 Task: Look for space in Rāmpura, India from 2nd September, 2023 to 5th September, 2023 for 1 adult in price range Rs.5000 to Rs.10000. Place can be private room with 1  bedroom having 1 bed and 1 bathroom. Property type can be house, flat, guest house, hotel. Booking option can be shelf check-in. Required host language is English.
Action: Mouse moved to (509, 66)
Screenshot: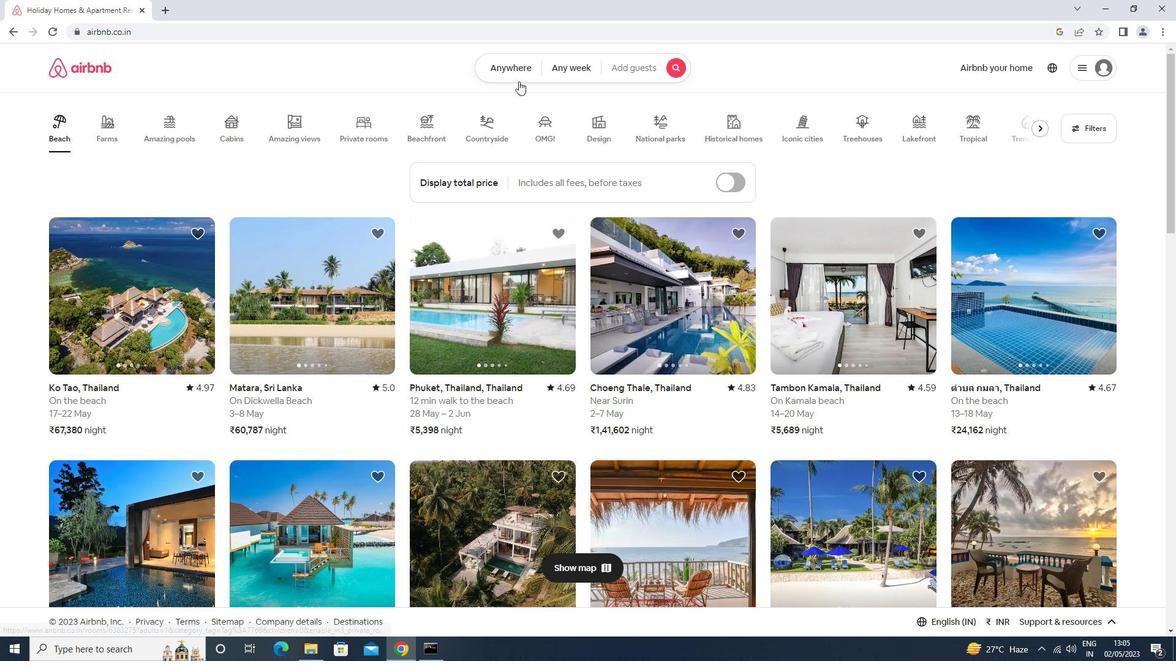 
Action: Mouse pressed left at (509, 66)
Screenshot: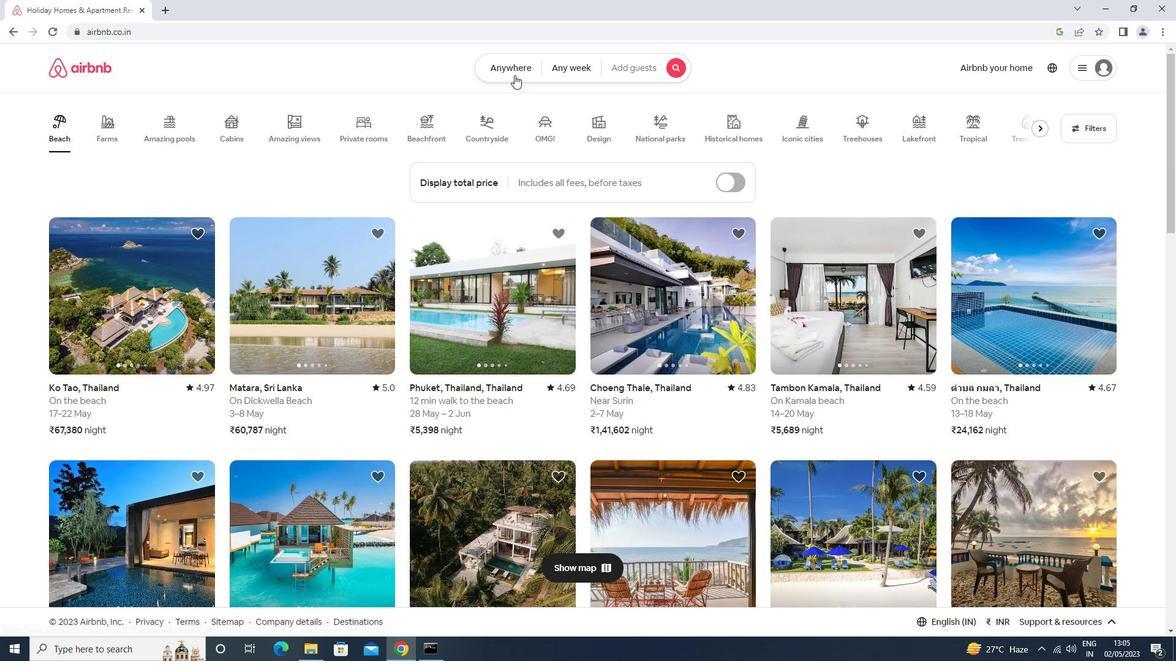 
Action: Mouse moved to (444, 119)
Screenshot: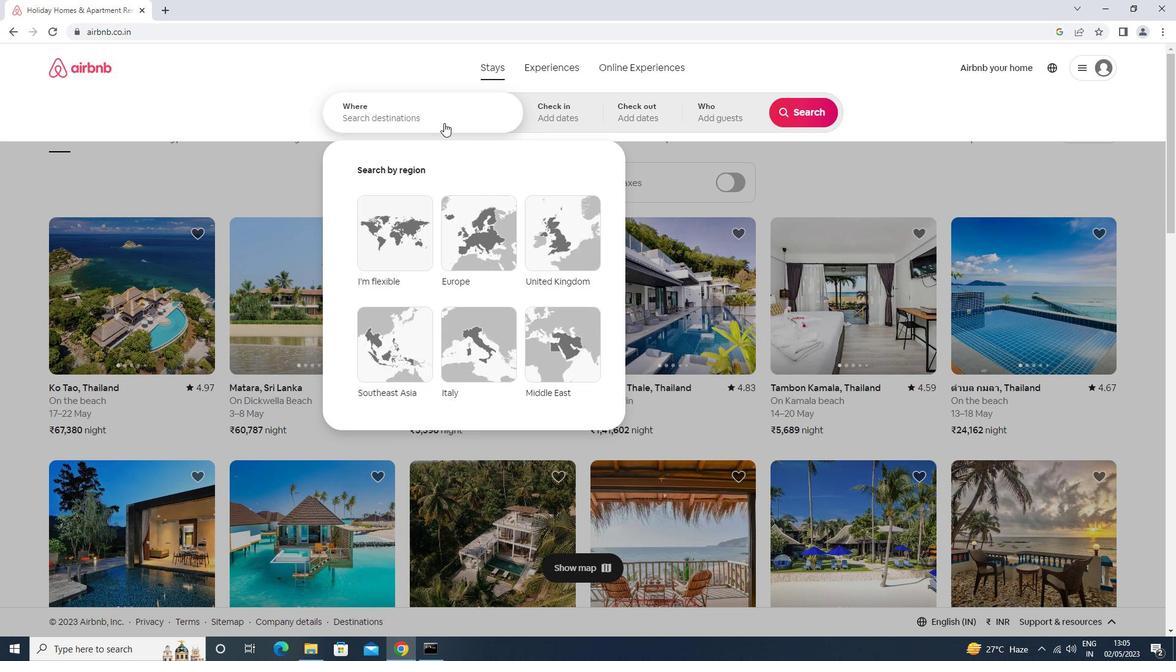 
Action: Mouse pressed left at (444, 119)
Screenshot: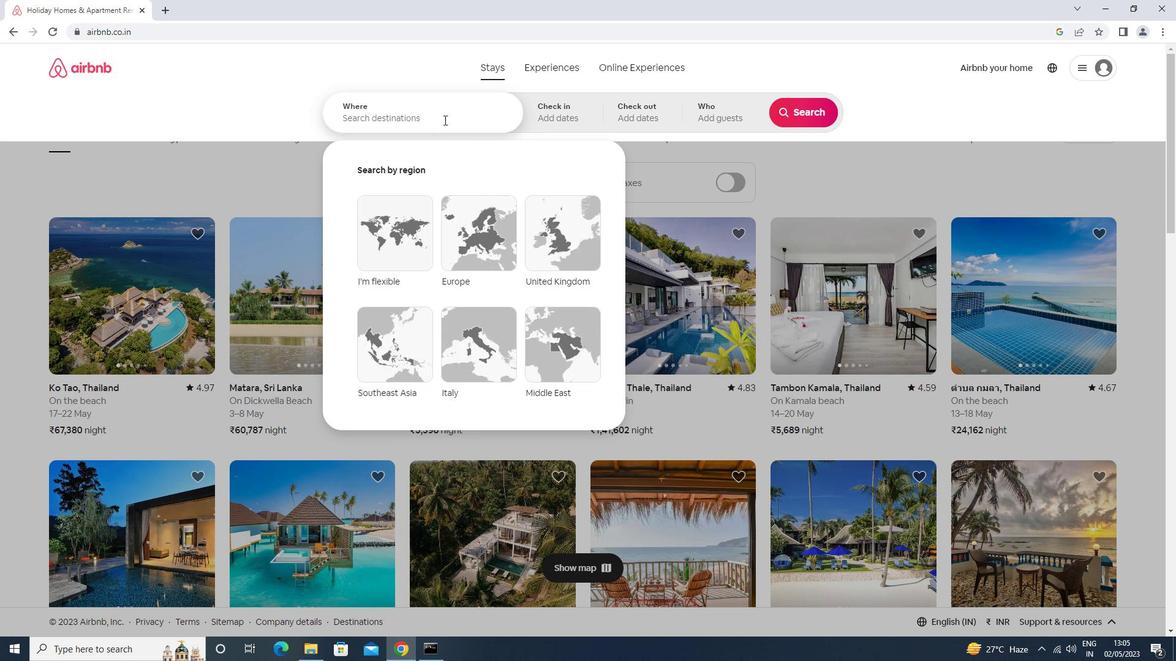 
Action: Key pressed rampura<Key.enter>
Screenshot: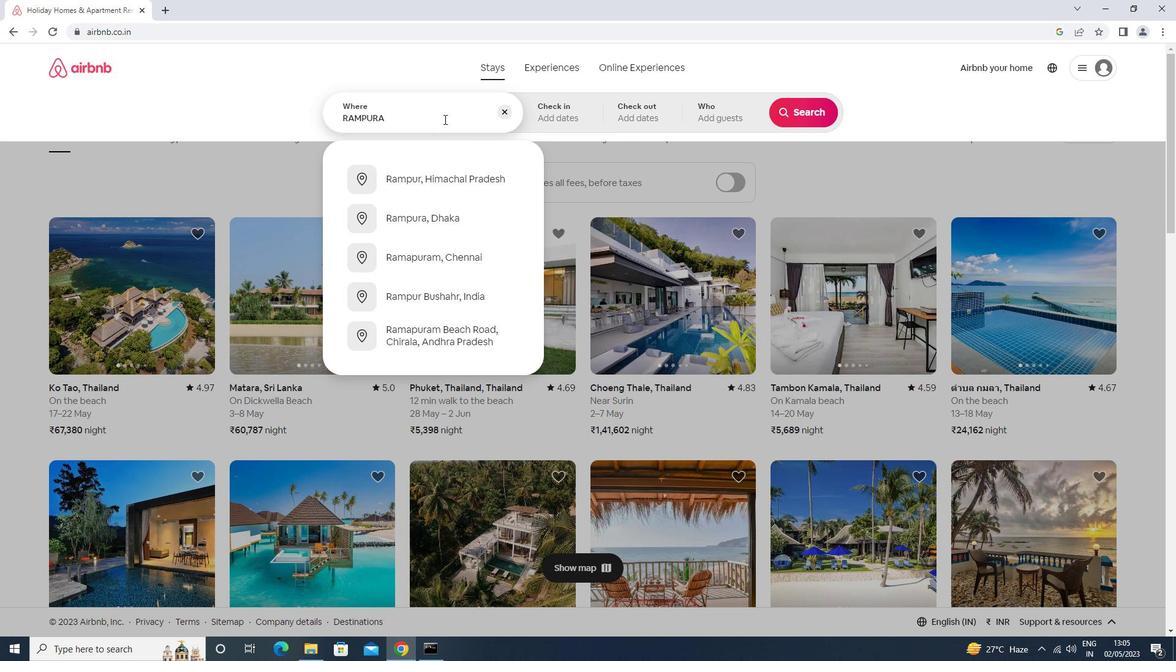 
Action: Mouse moved to (799, 209)
Screenshot: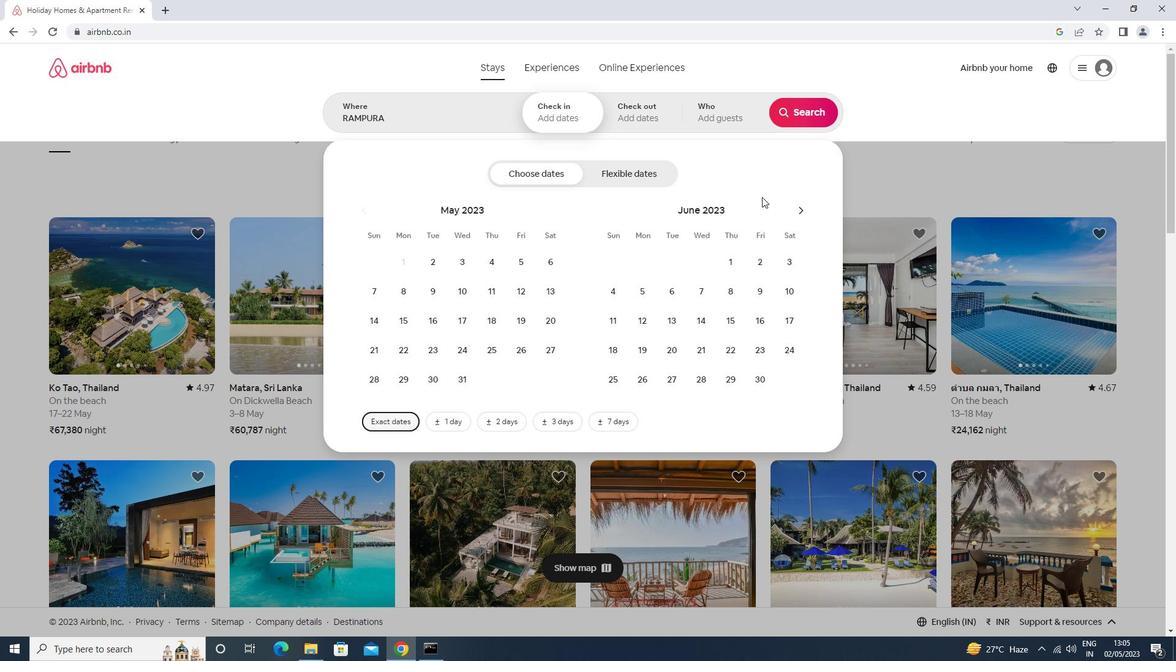 
Action: Mouse pressed left at (799, 209)
Screenshot: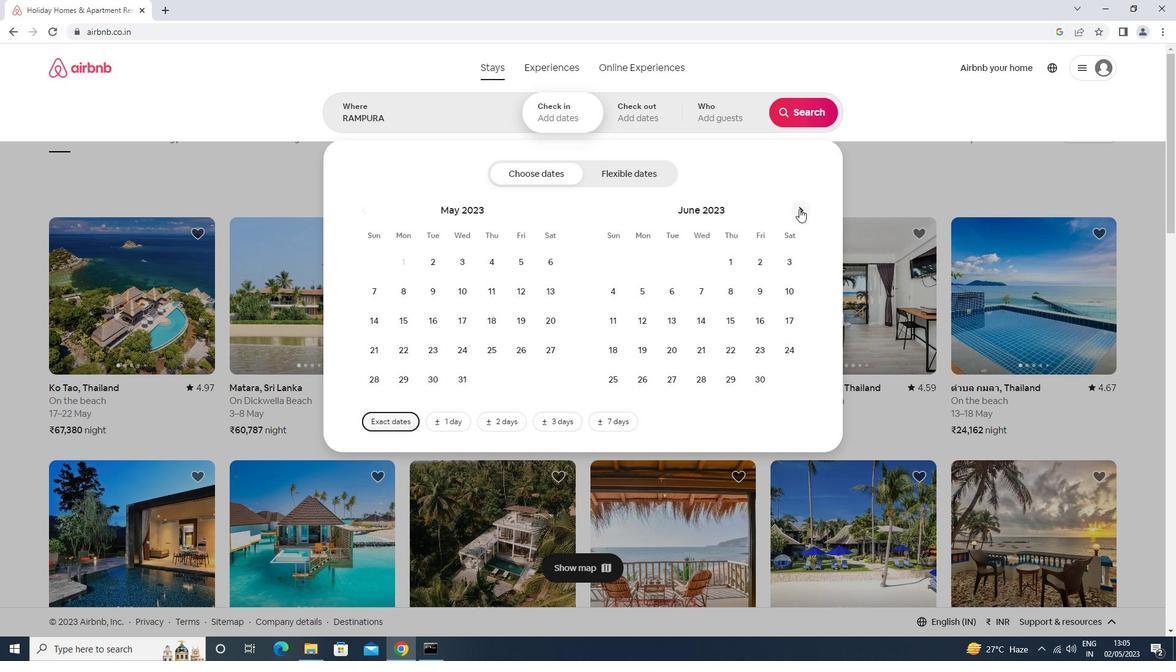 
Action: Mouse pressed left at (799, 209)
Screenshot: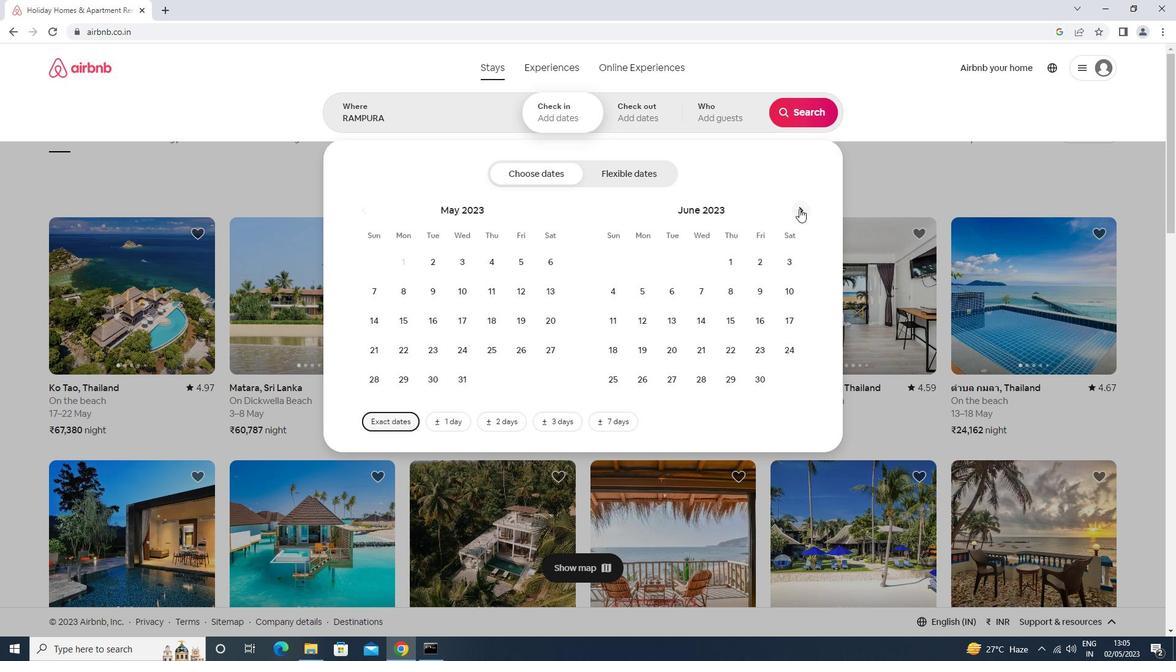 
Action: Mouse moved to (801, 207)
Screenshot: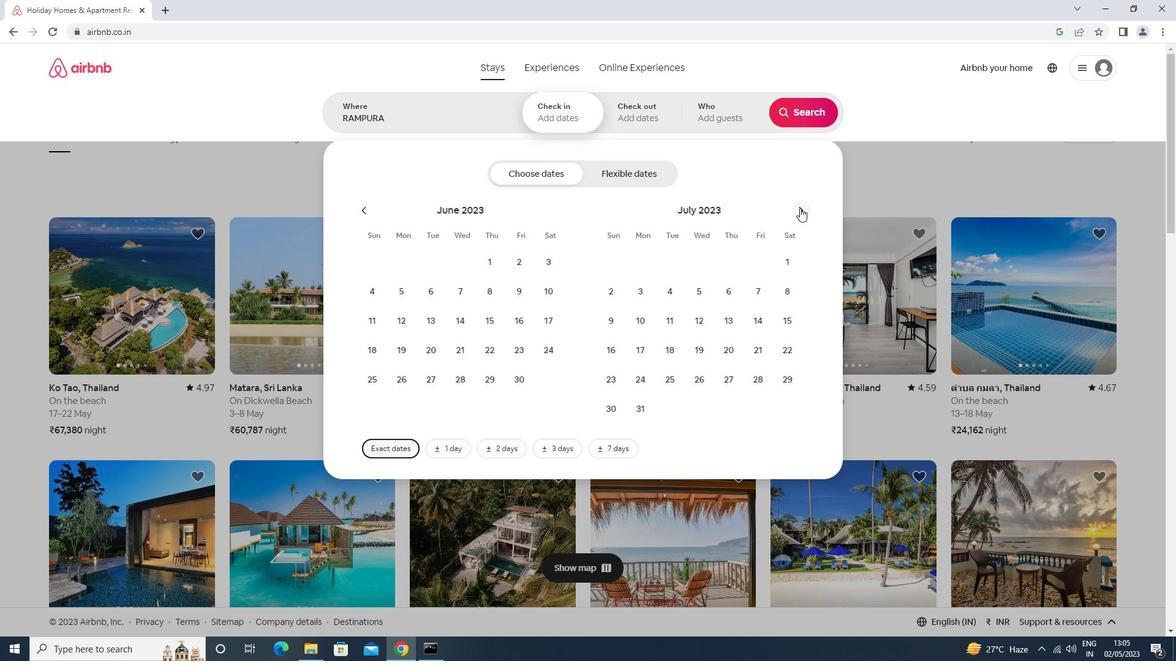 
Action: Mouse pressed left at (801, 207)
Screenshot: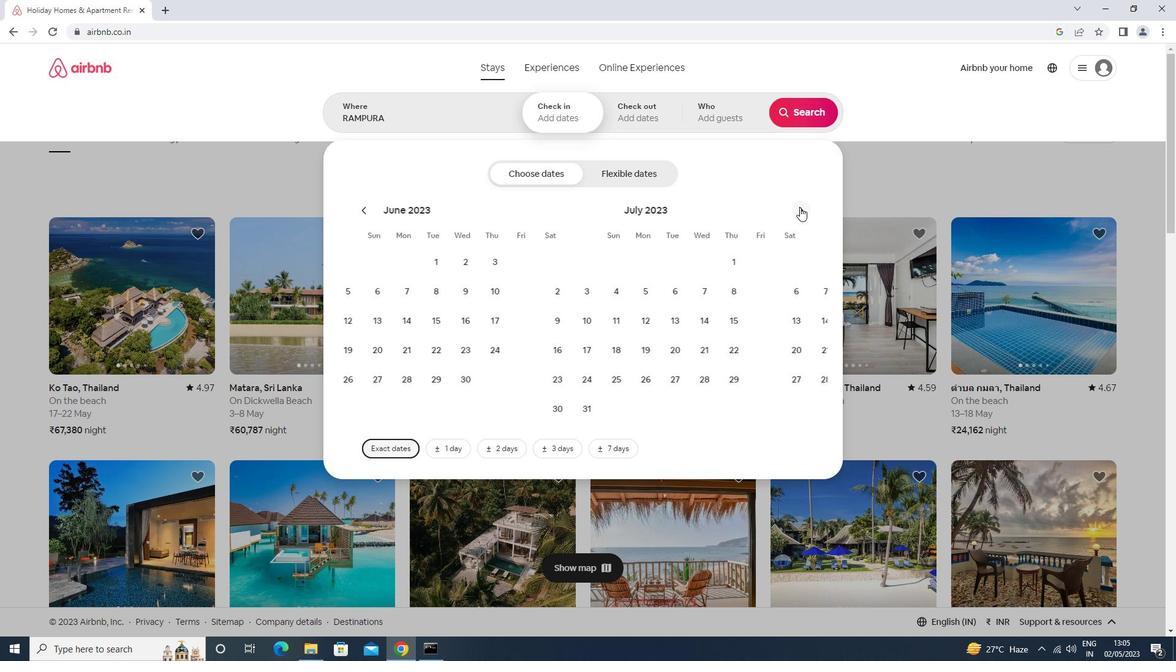 
Action: Mouse moved to (779, 265)
Screenshot: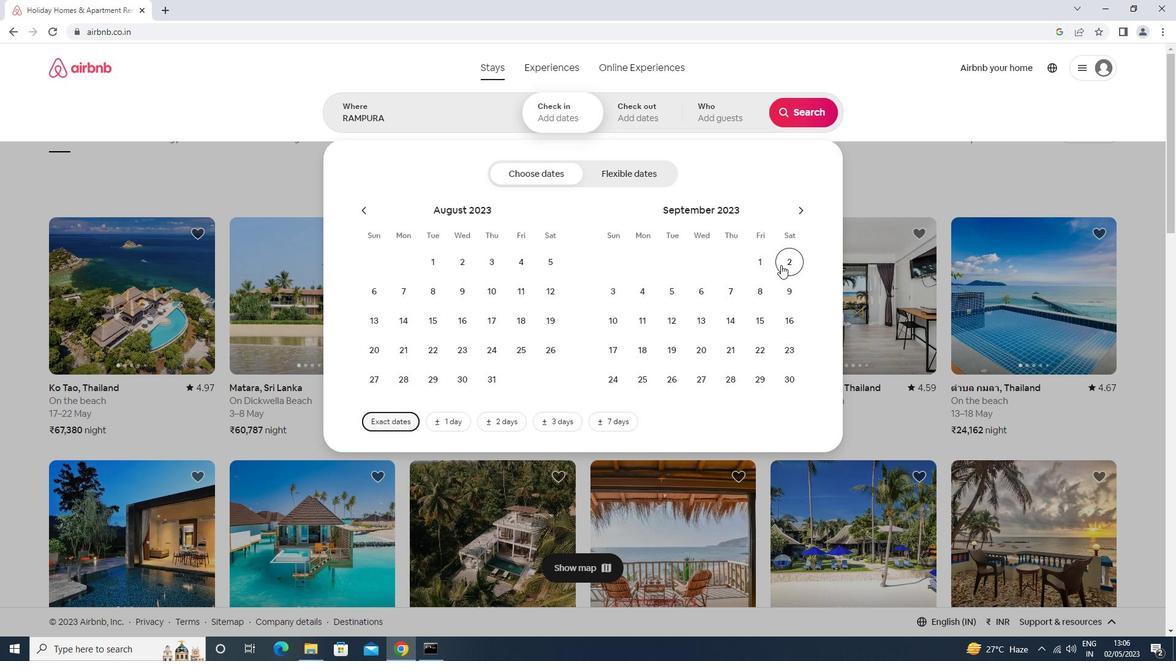 
Action: Mouse pressed left at (779, 265)
Screenshot: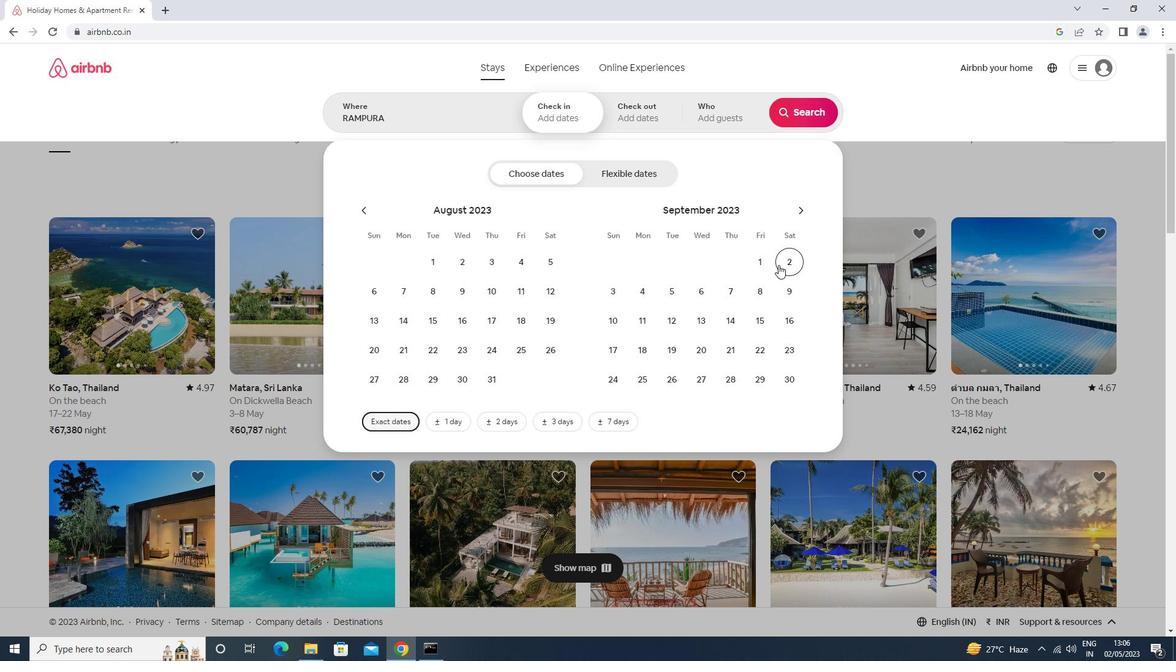 
Action: Mouse moved to (673, 285)
Screenshot: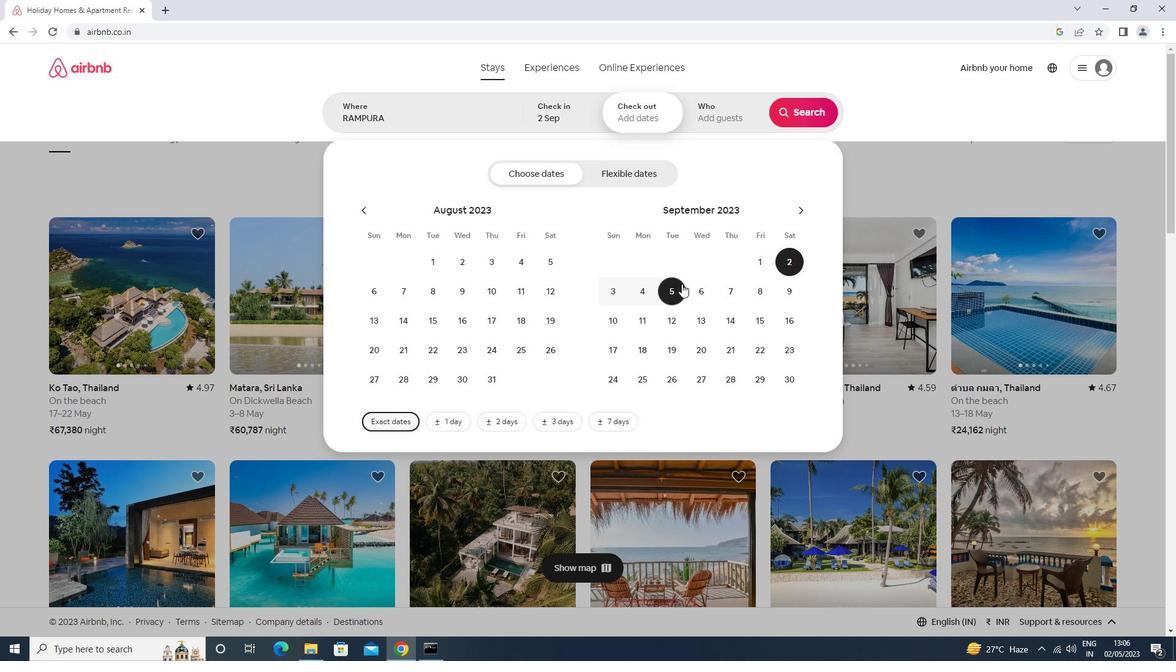 
Action: Mouse pressed left at (673, 285)
Screenshot: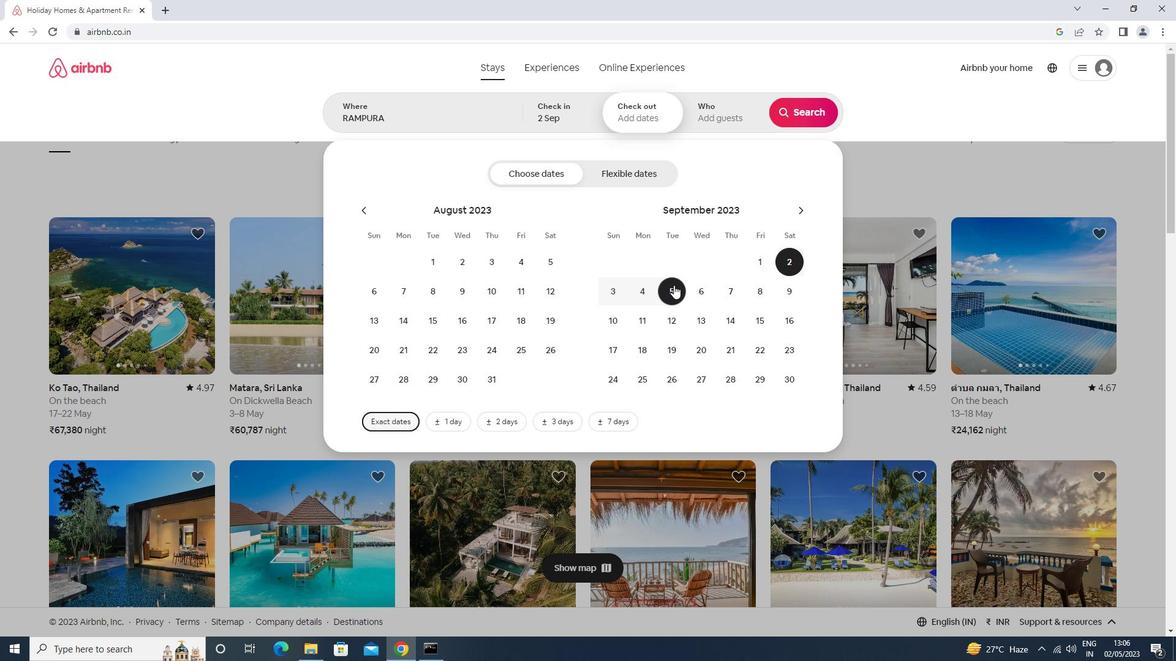 
Action: Mouse moved to (712, 124)
Screenshot: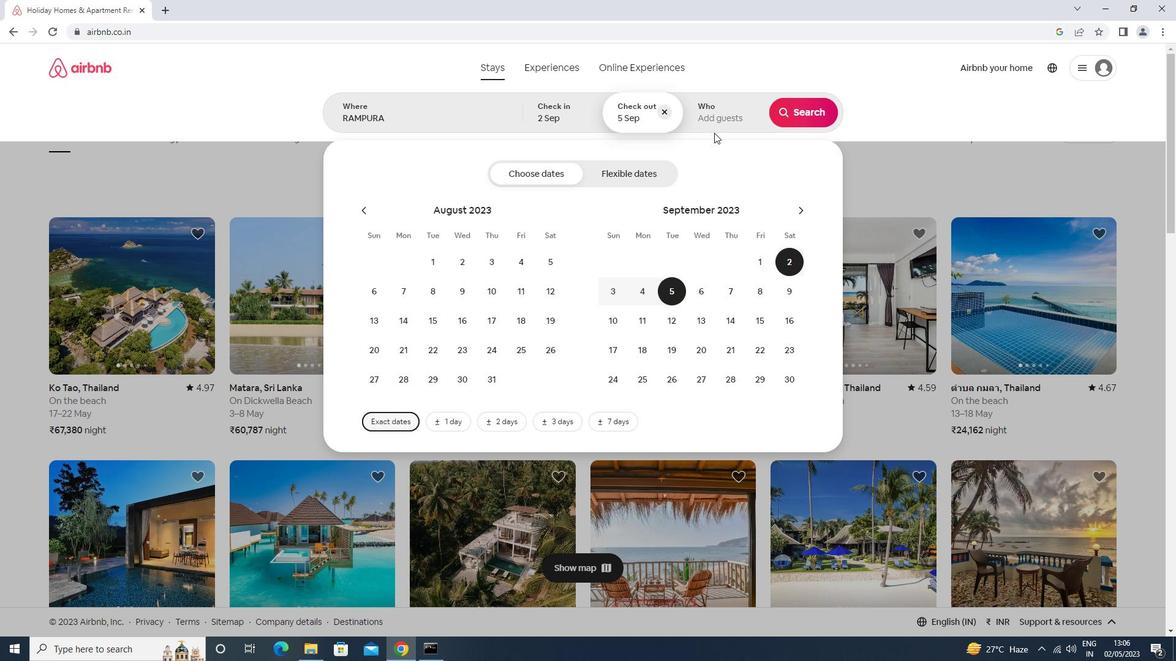 
Action: Mouse pressed left at (712, 124)
Screenshot: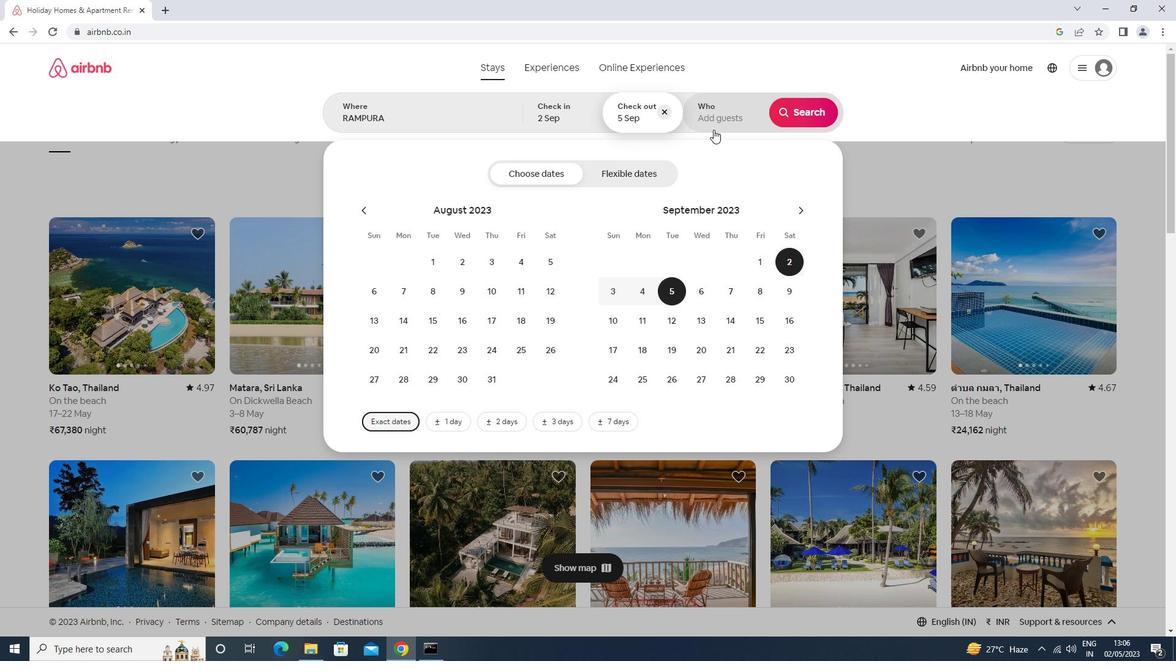 
Action: Mouse moved to (802, 176)
Screenshot: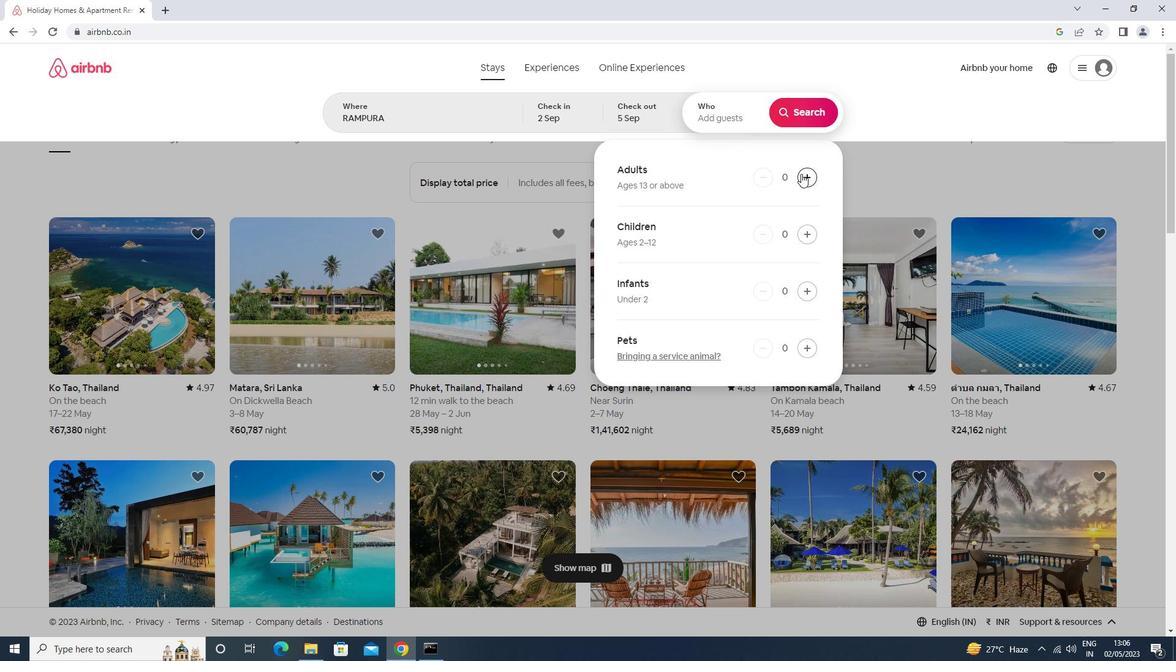 
Action: Mouse pressed left at (802, 176)
Screenshot: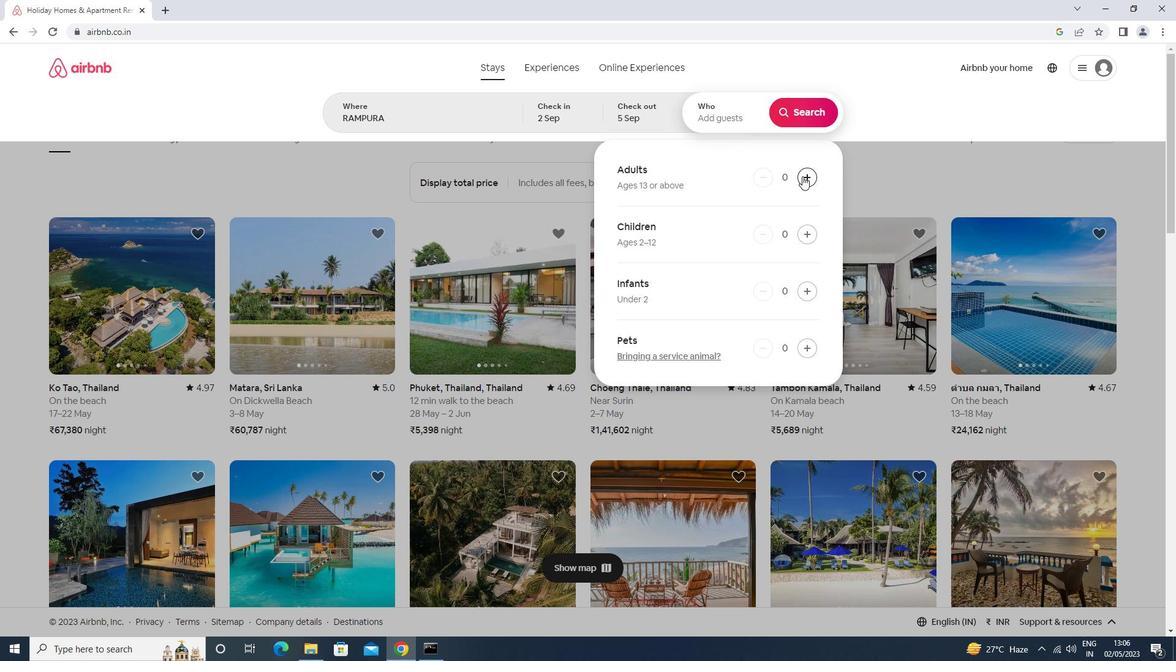 
Action: Mouse moved to (803, 117)
Screenshot: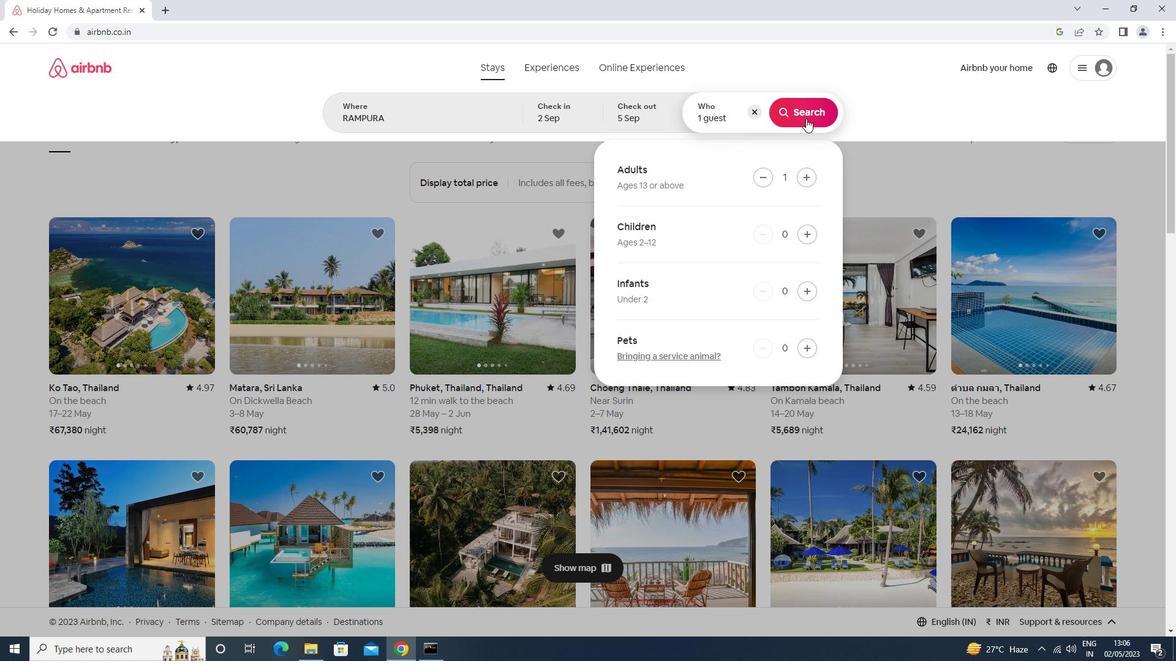 
Action: Mouse pressed left at (803, 117)
Screenshot: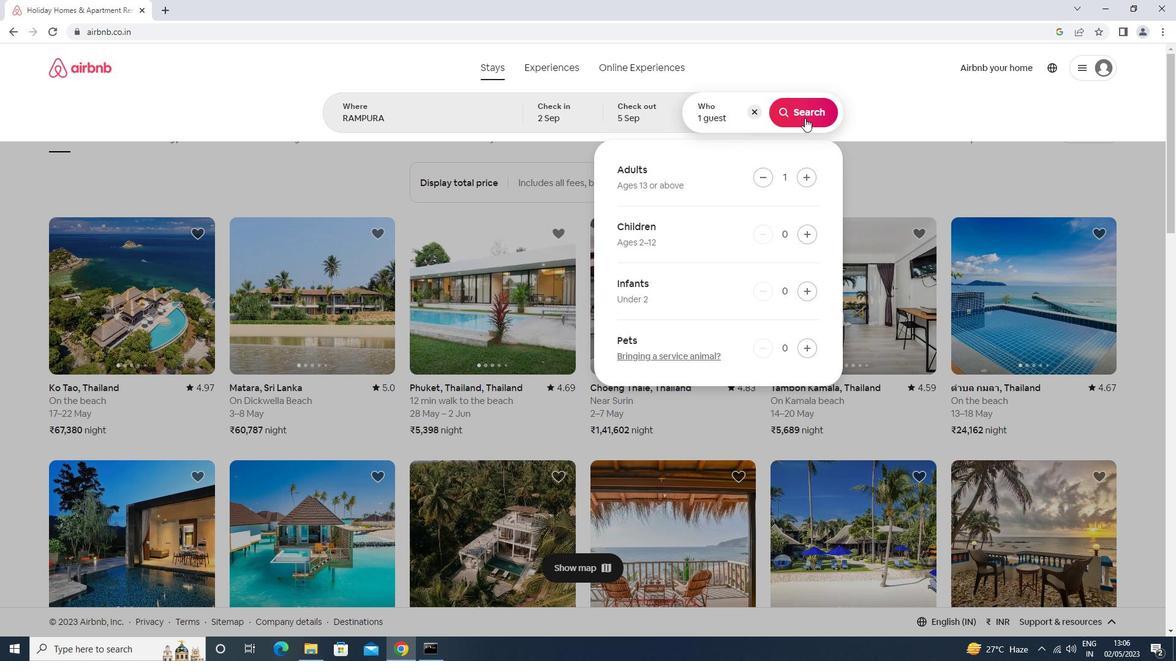 
Action: Mouse moved to (1116, 117)
Screenshot: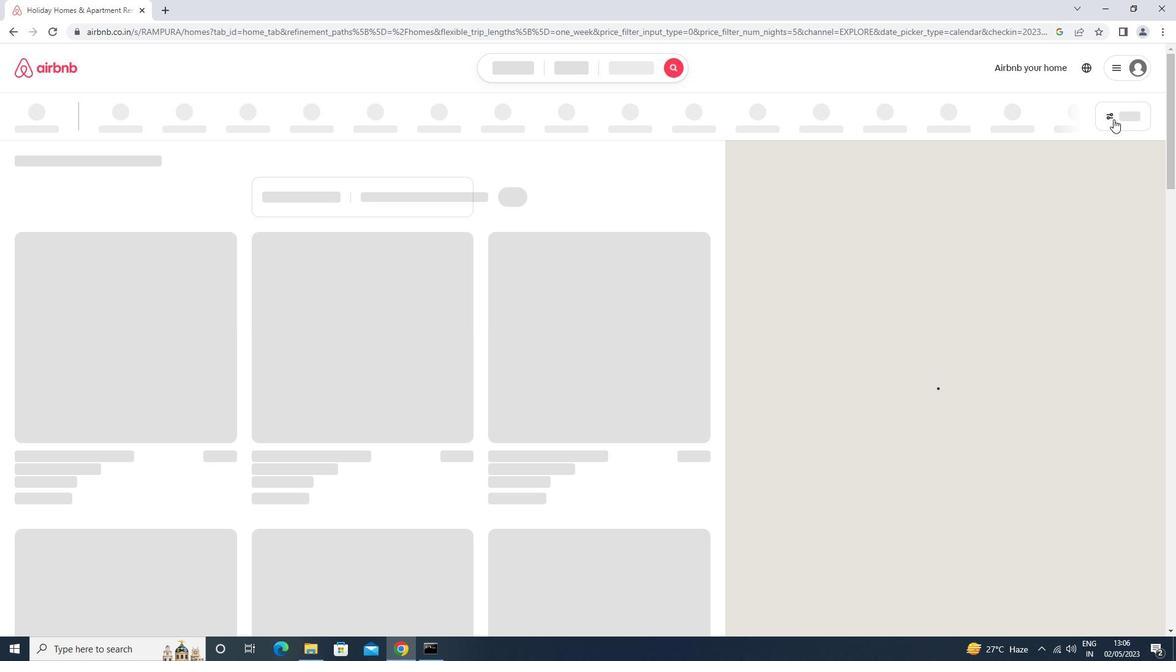 
Action: Mouse pressed left at (1116, 117)
Screenshot: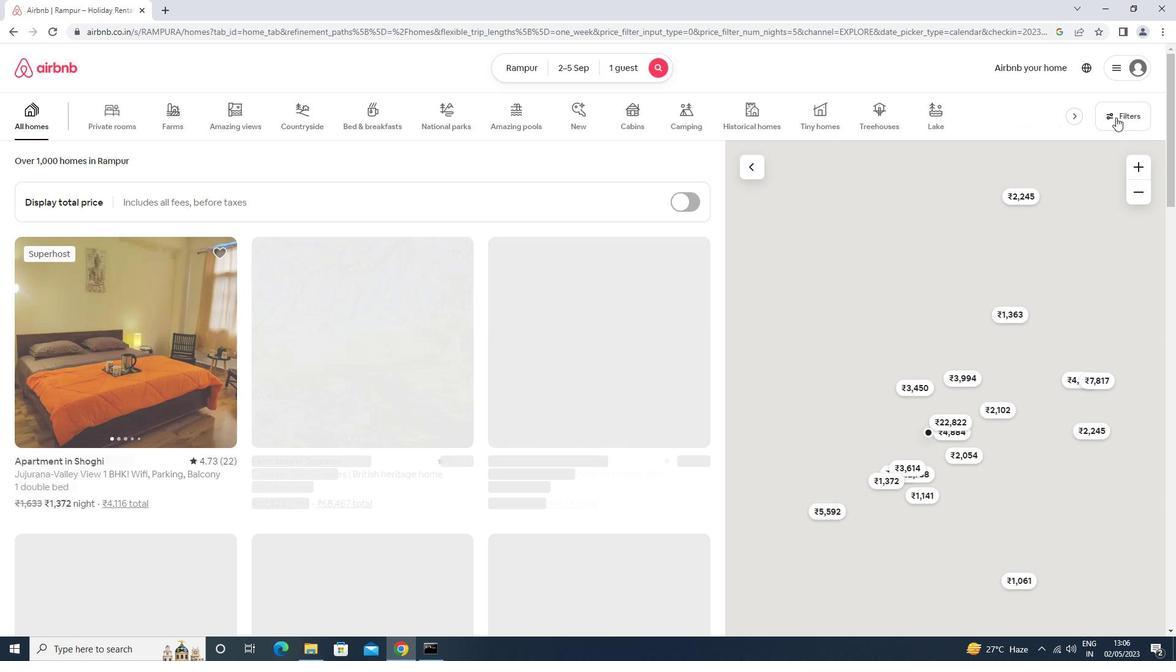 
Action: Mouse moved to (517, 272)
Screenshot: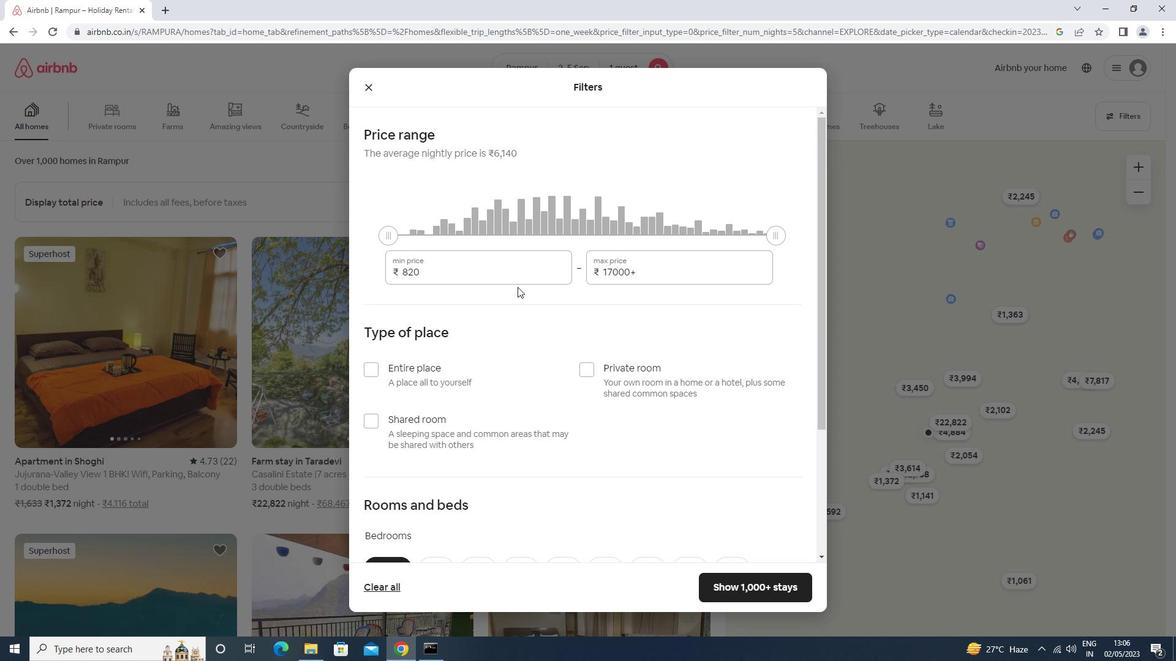 
Action: Mouse pressed left at (517, 272)
Screenshot: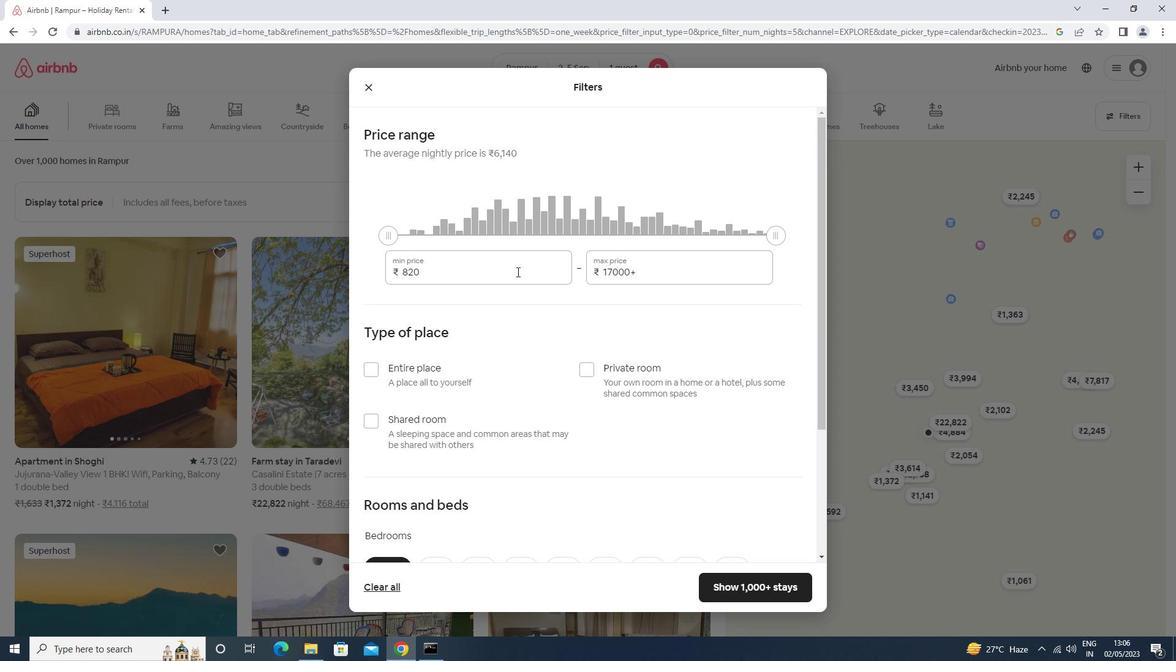 
Action: Mouse moved to (517, 271)
Screenshot: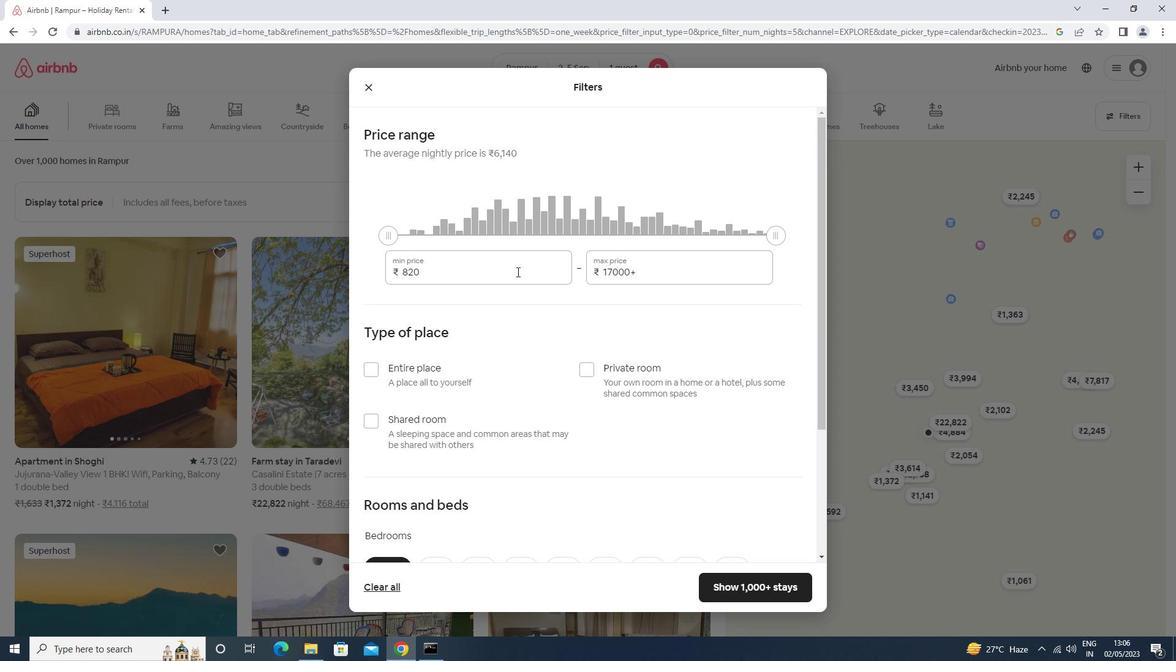 
Action: Key pressed <Key.backspace><Key.backspace><Key.backspace><Key.backspace><Key.backspace><Key.backspace><Key.backspace><Key.backspace><Key.backspace><Key.backspace><Key.backspace><Key.backspace><Key.backspace><Key.backspace>5000<Key.tab>10000
Screenshot: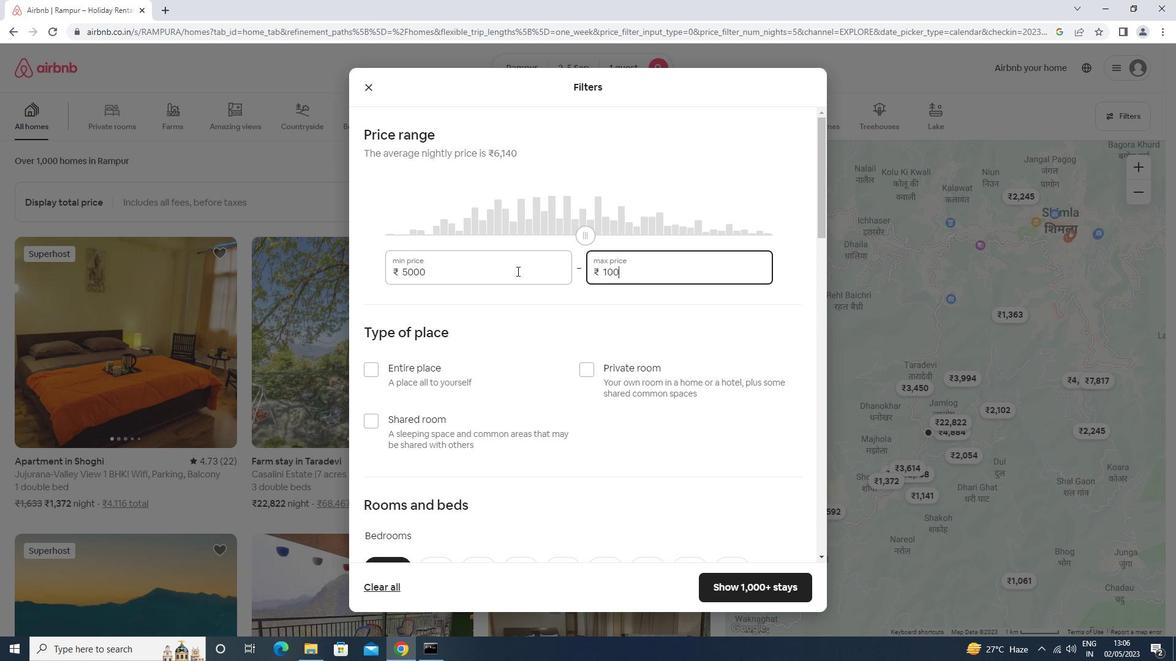 
Action: Mouse moved to (520, 277)
Screenshot: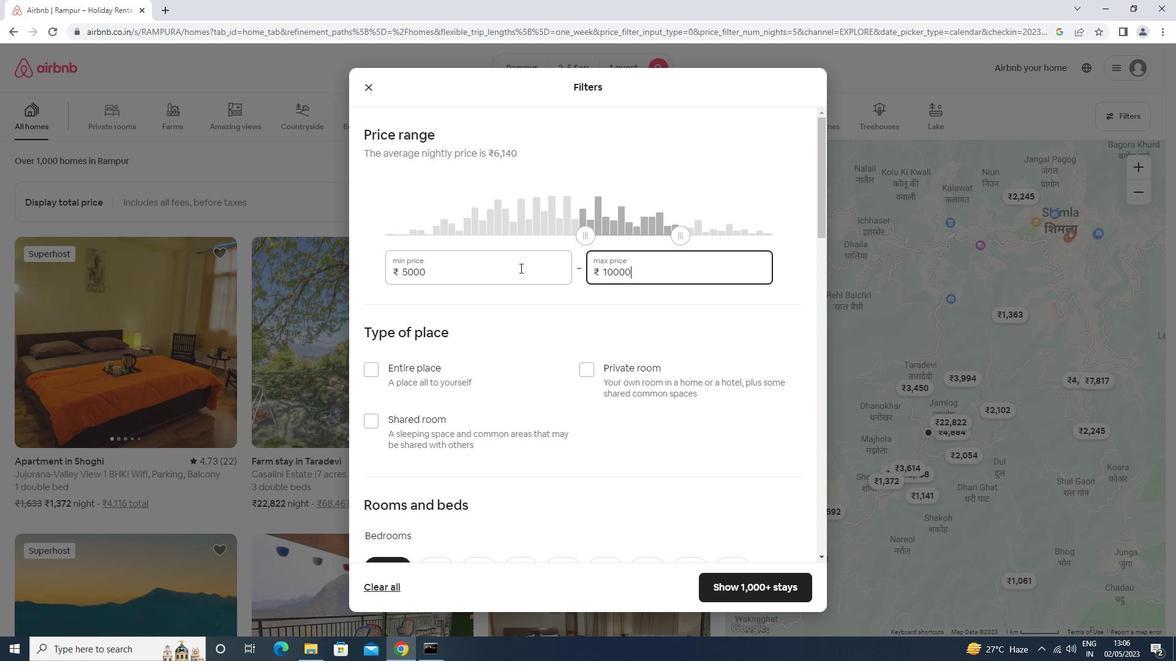 
Action: Mouse scrolled (520, 276) with delta (0, 0)
Screenshot: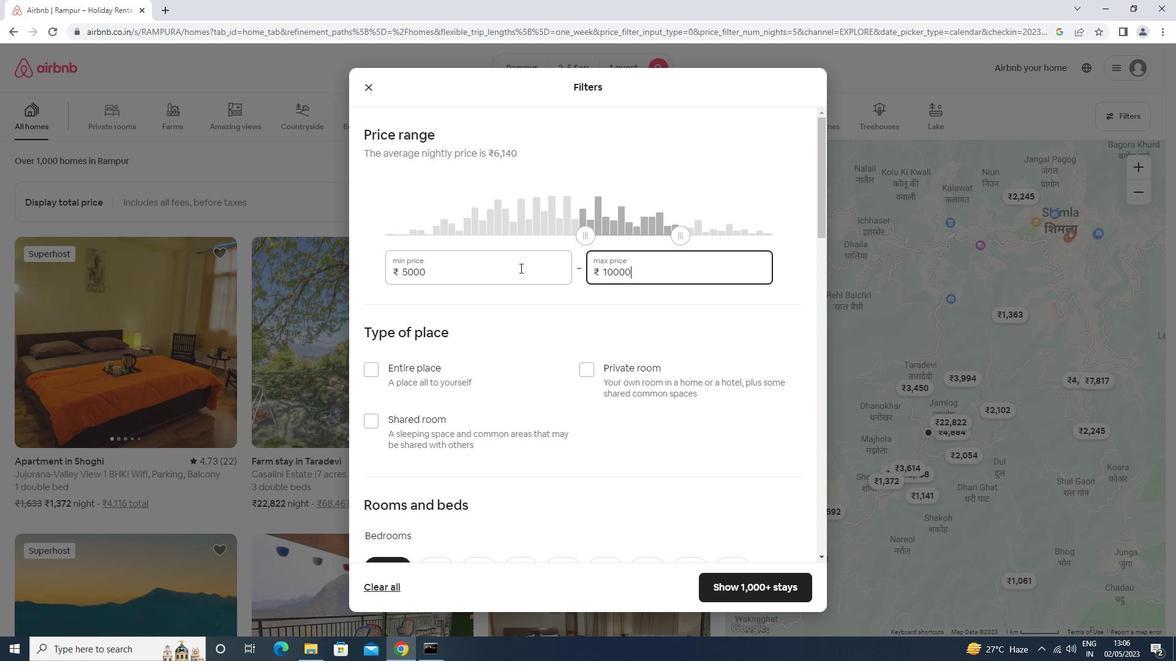 
Action: Mouse moved to (521, 279)
Screenshot: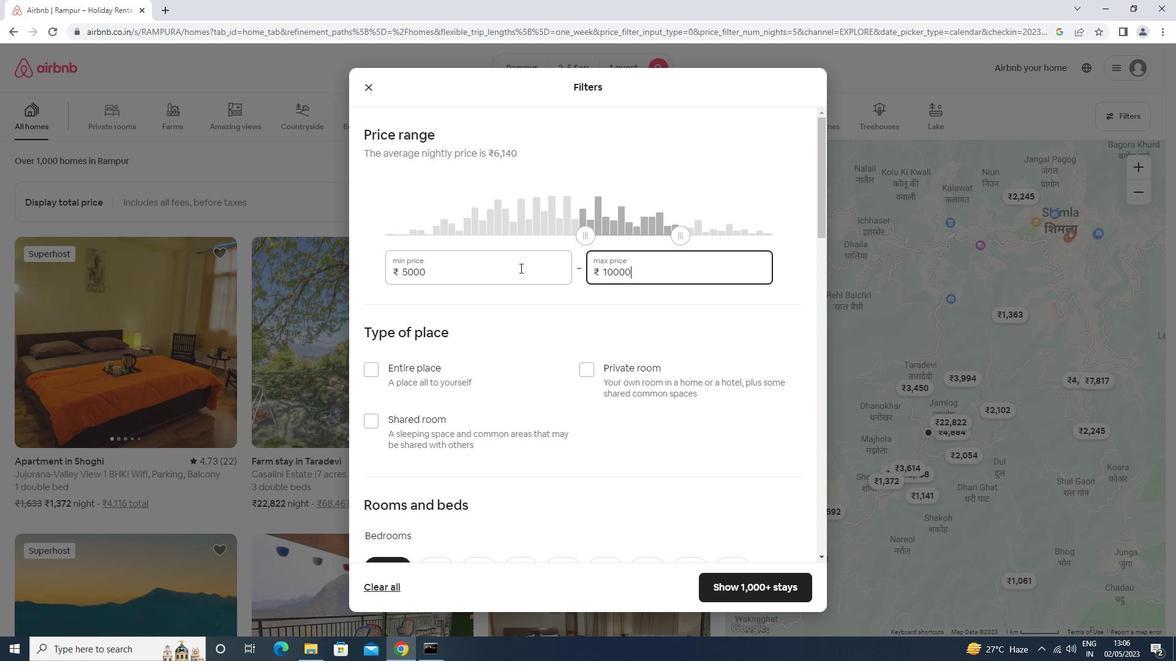 
Action: Mouse scrolled (521, 278) with delta (0, 0)
Screenshot: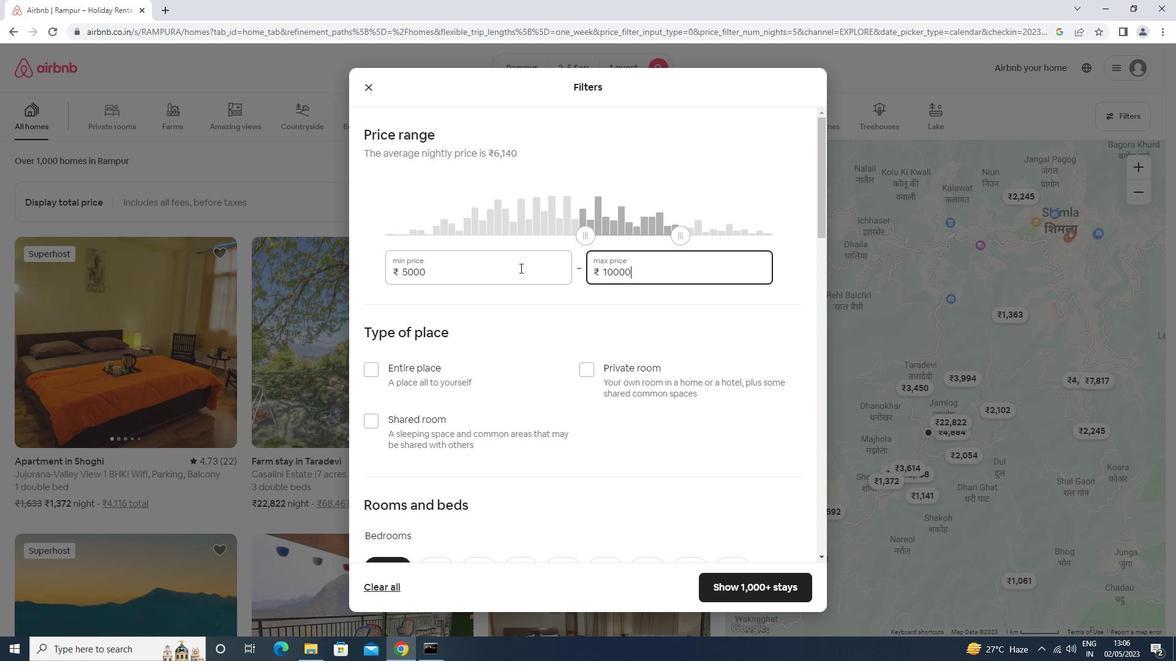 
Action: Mouse moved to (595, 245)
Screenshot: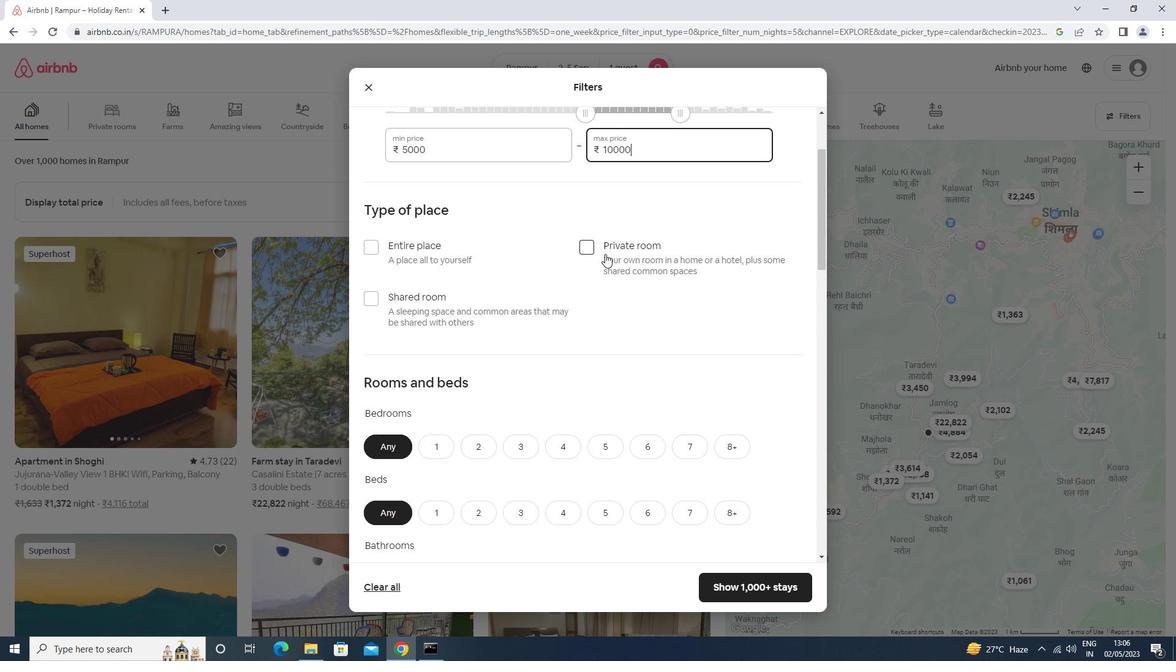 
Action: Mouse pressed left at (595, 245)
Screenshot: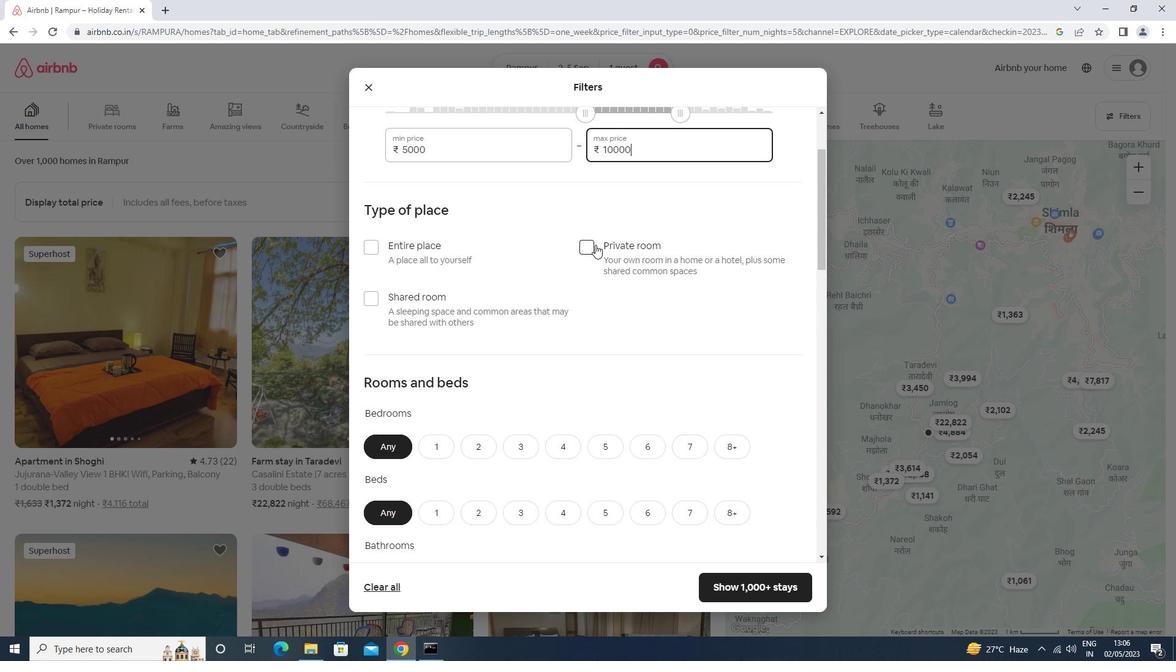 
Action: Mouse moved to (595, 244)
Screenshot: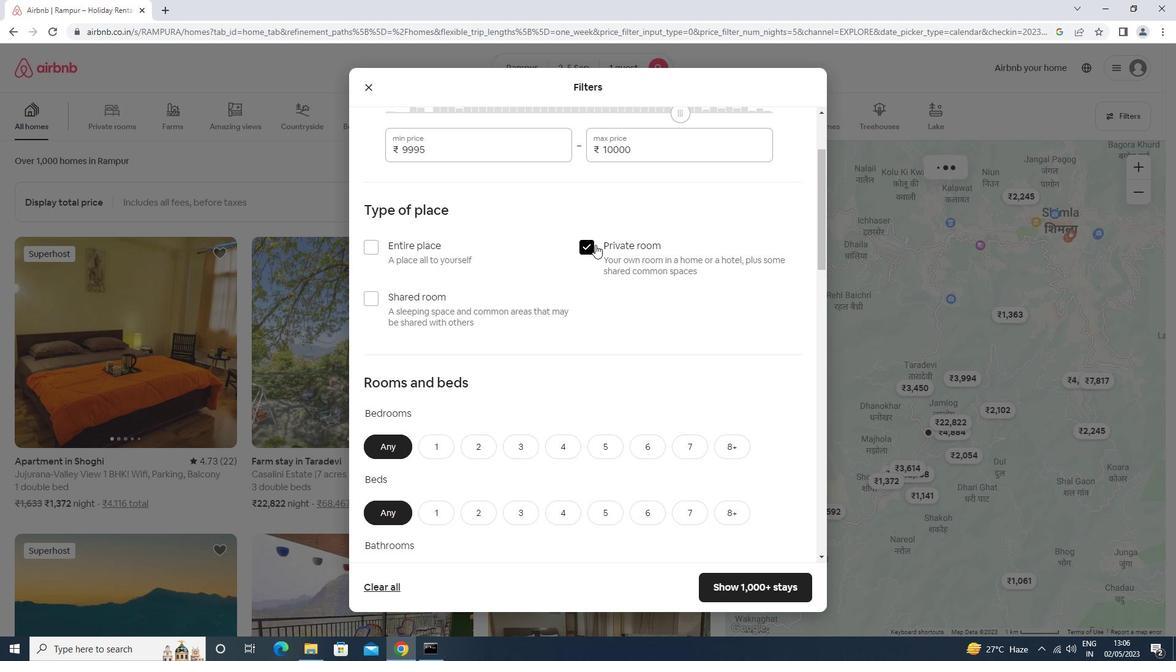 
Action: Mouse scrolled (595, 243) with delta (0, 0)
Screenshot: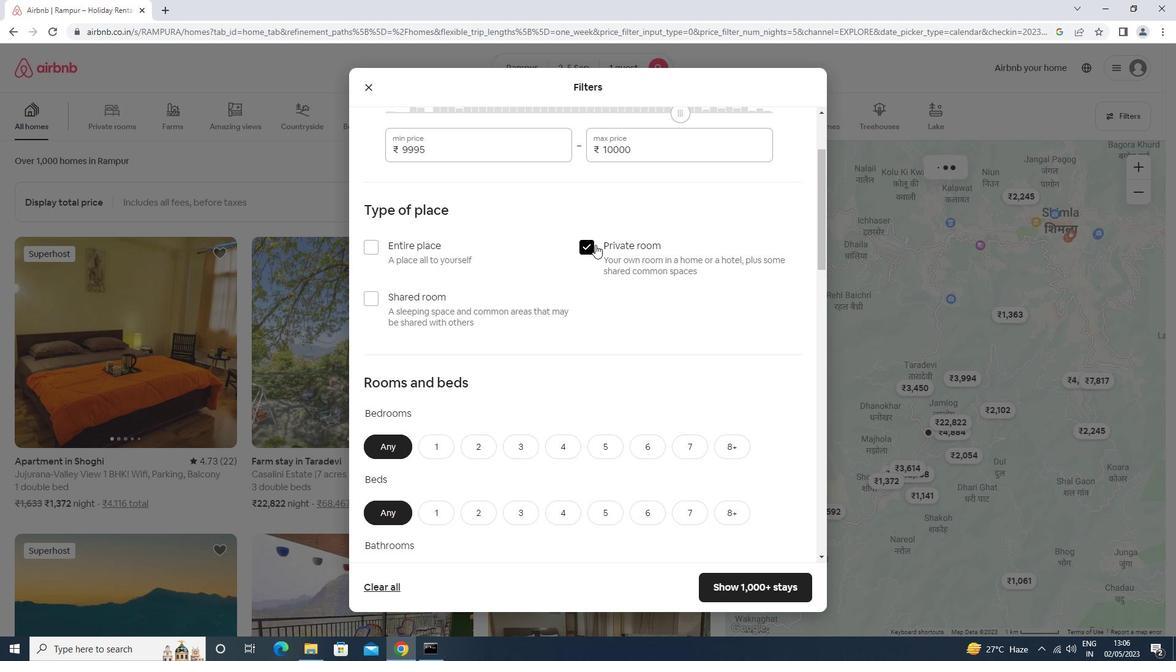 
Action: Mouse moved to (595, 244)
Screenshot: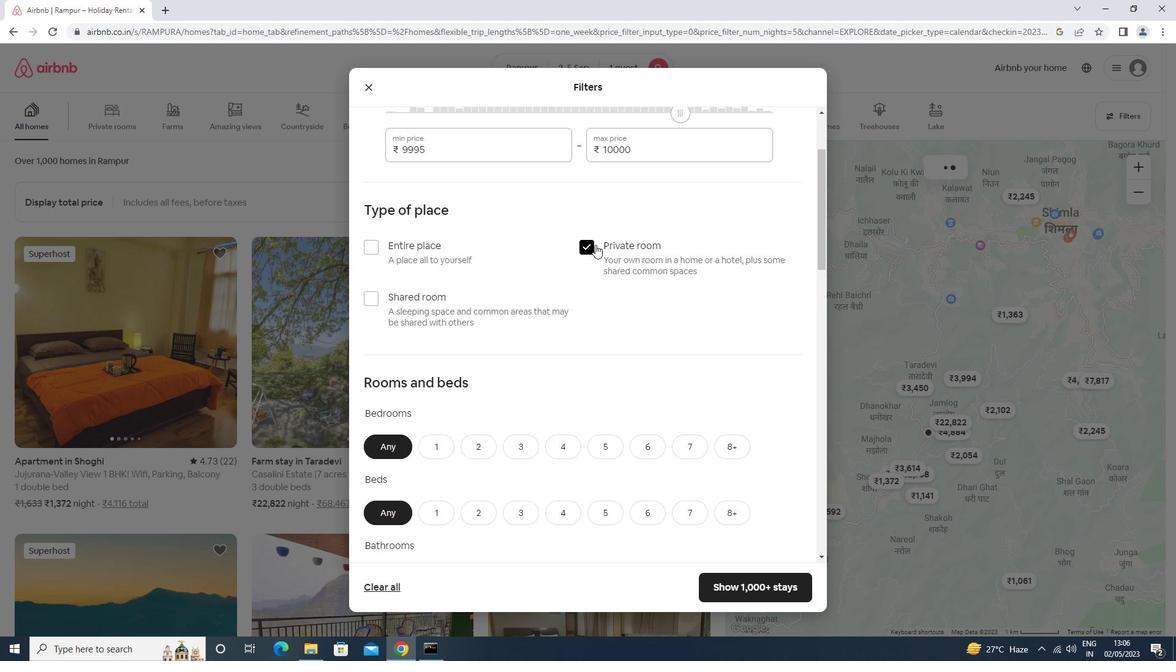
Action: Mouse scrolled (595, 243) with delta (0, 0)
Screenshot: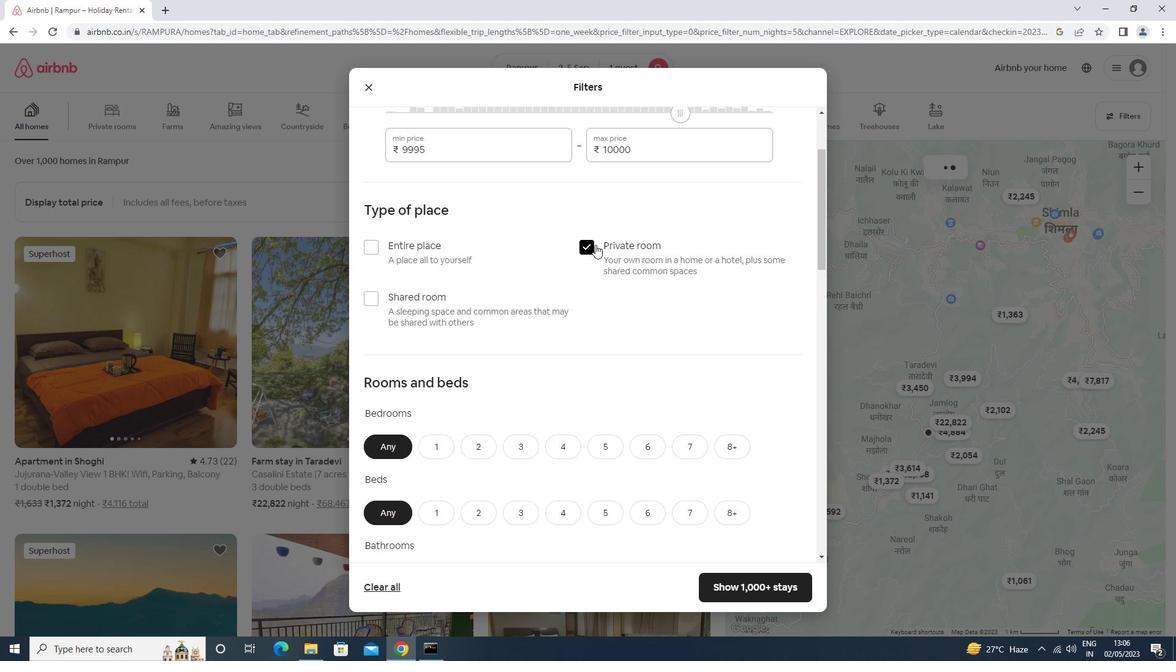 
Action: Mouse moved to (432, 322)
Screenshot: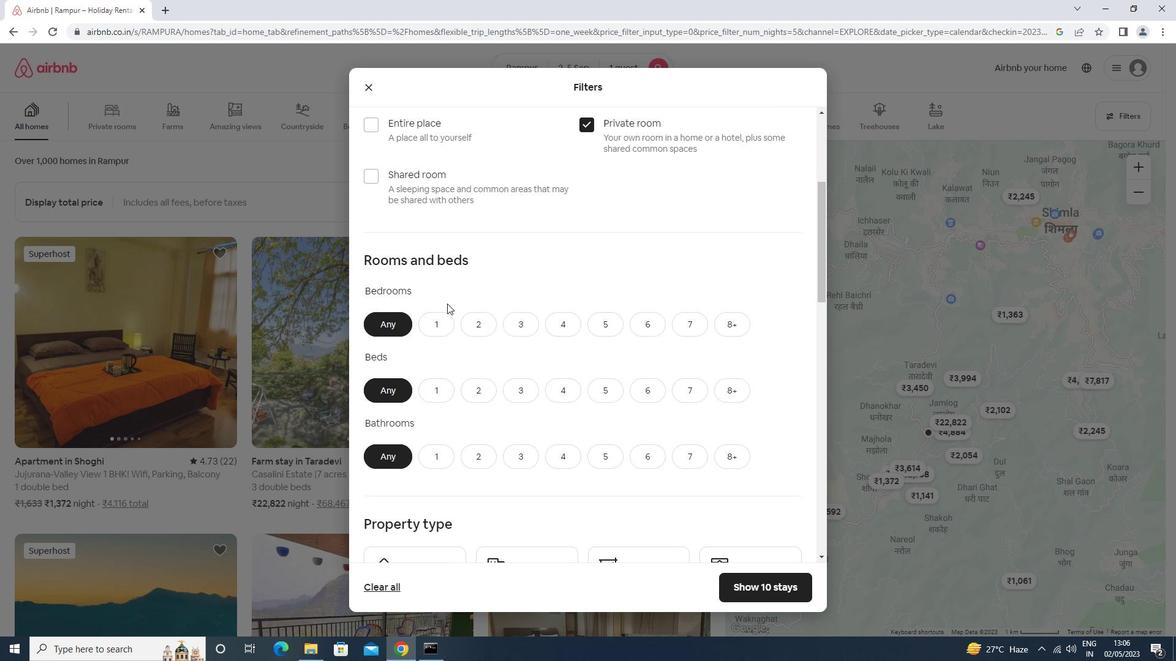 
Action: Mouse pressed left at (432, 322)
Screenshot: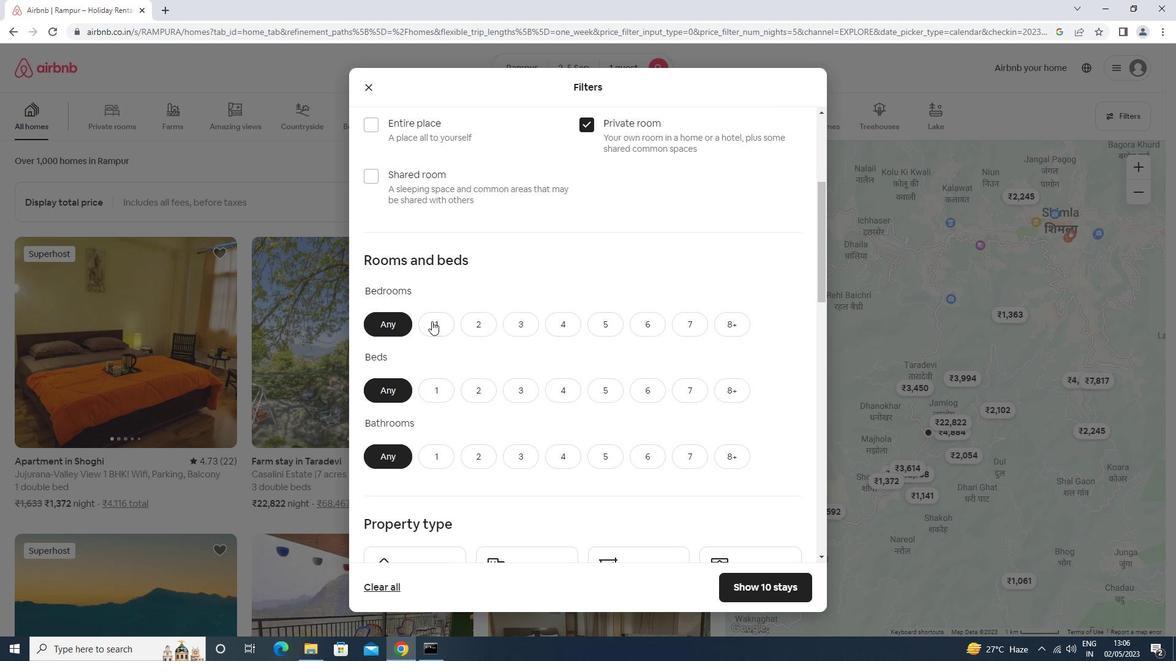
Action: Mouse moved to (430, 392)
Screenshot: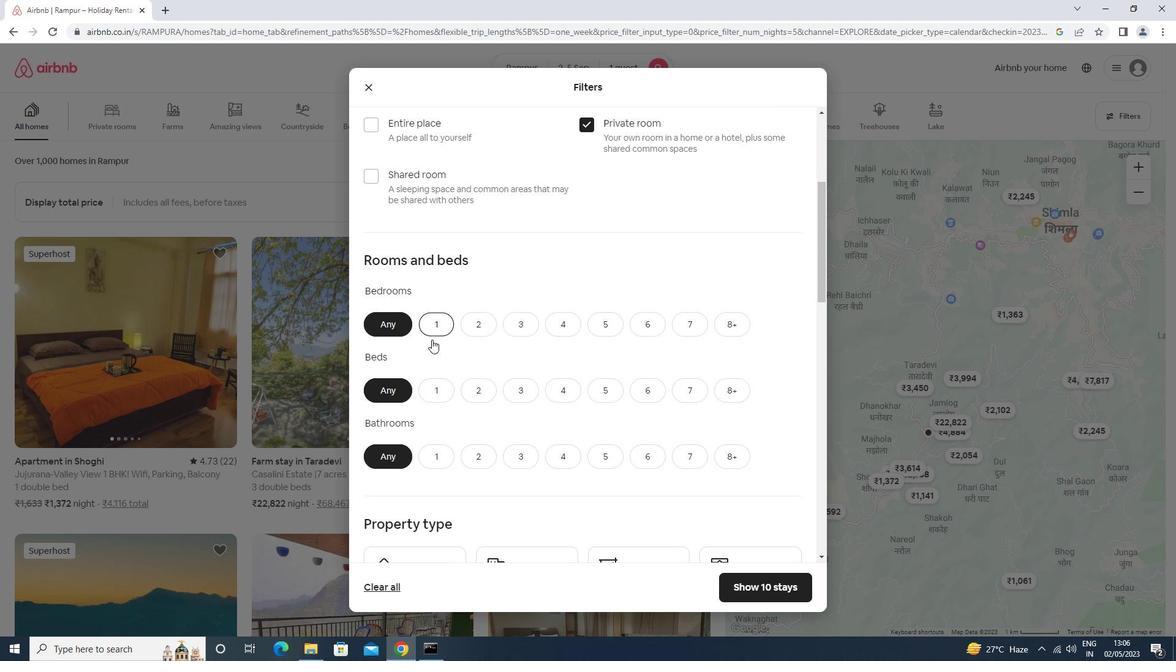 
Action: Mouse pressed left at (430, 392)
Screenshot: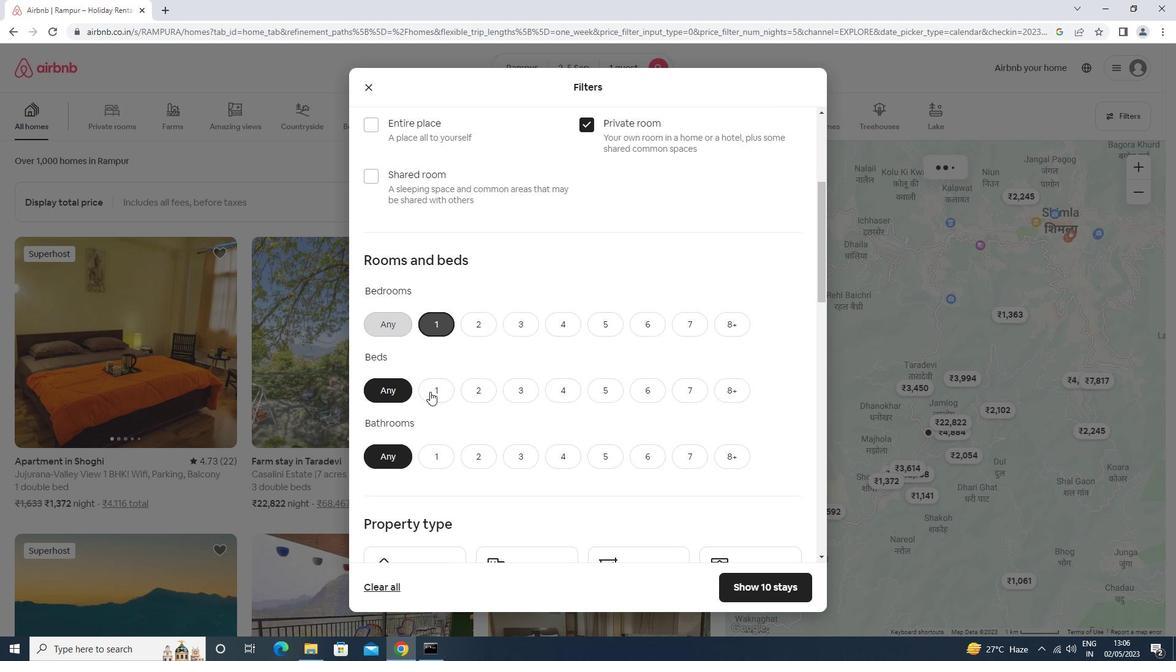 
Action: Mouse moved to (430, 392)
Screenshot: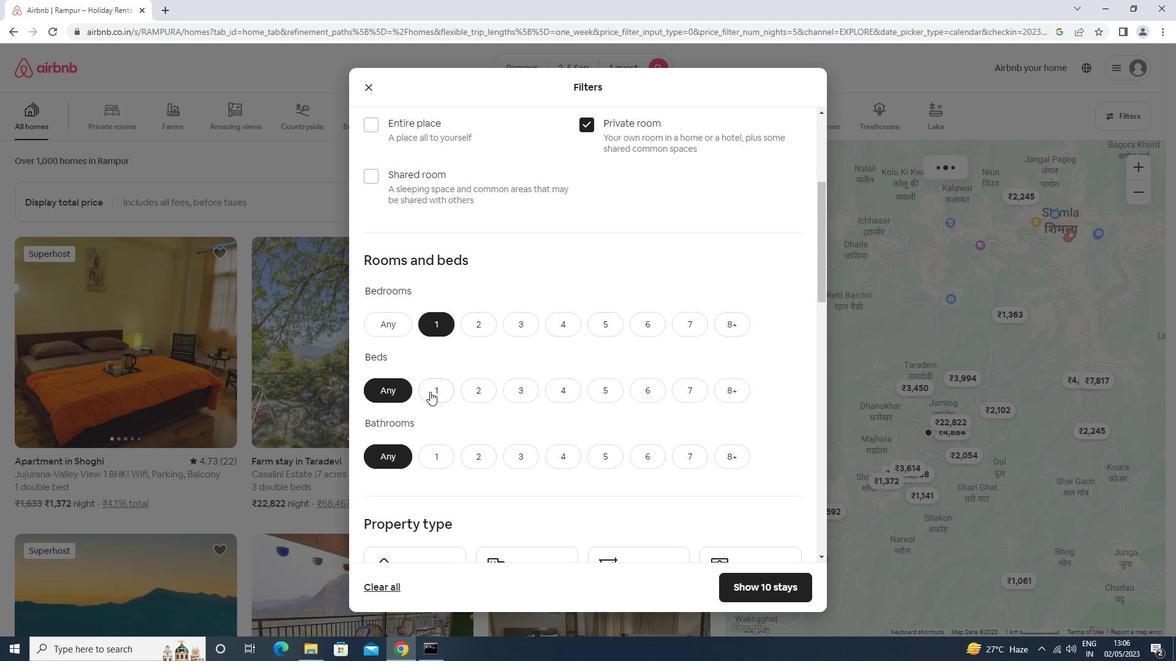 
Action: Mouse scrolled (430, 392) with delta (0, 0)
Screenshot: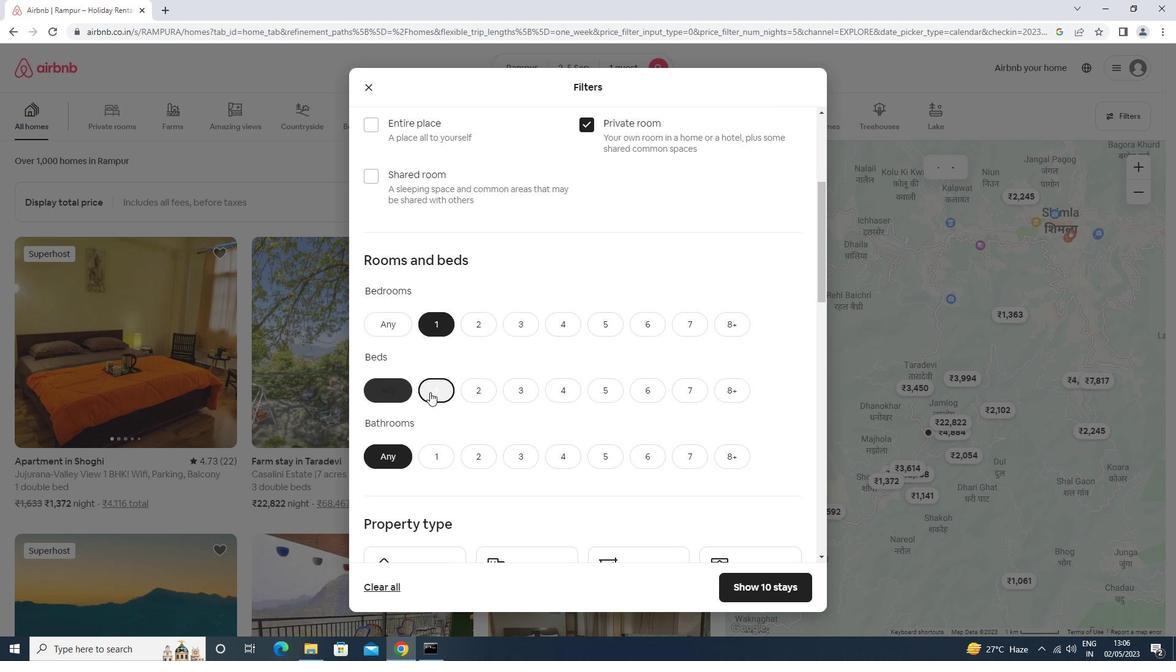 
Action: Mouse moved to (430, 394)
Screenshot: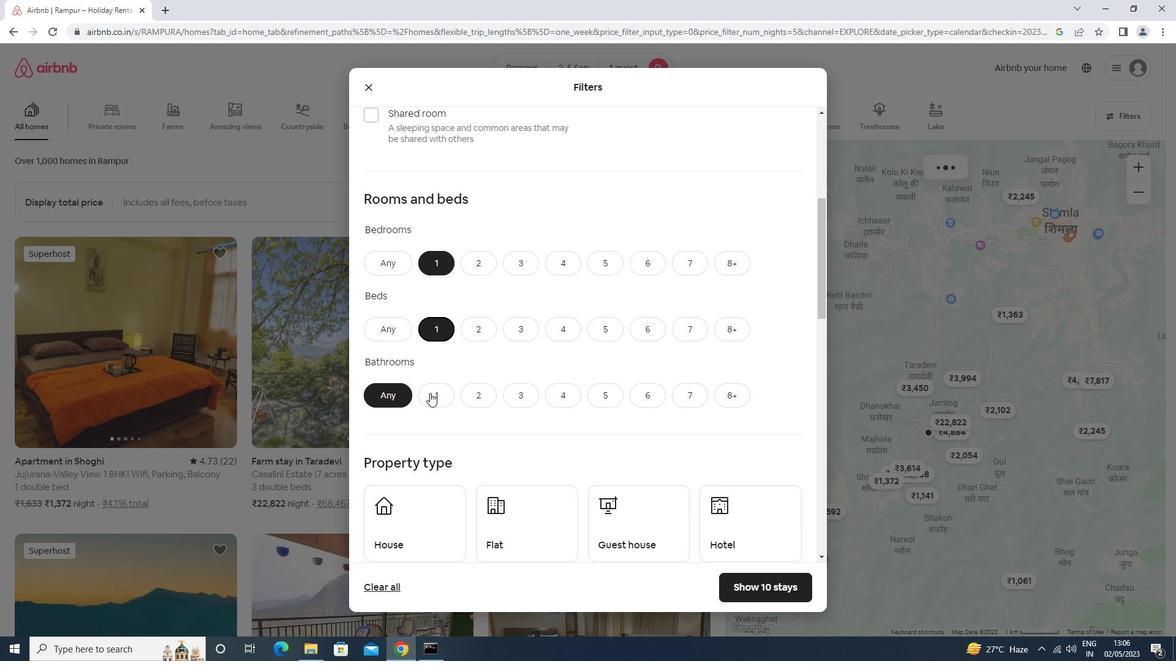 
Action: Mouse pressed left at (430, 394)
Screenshot: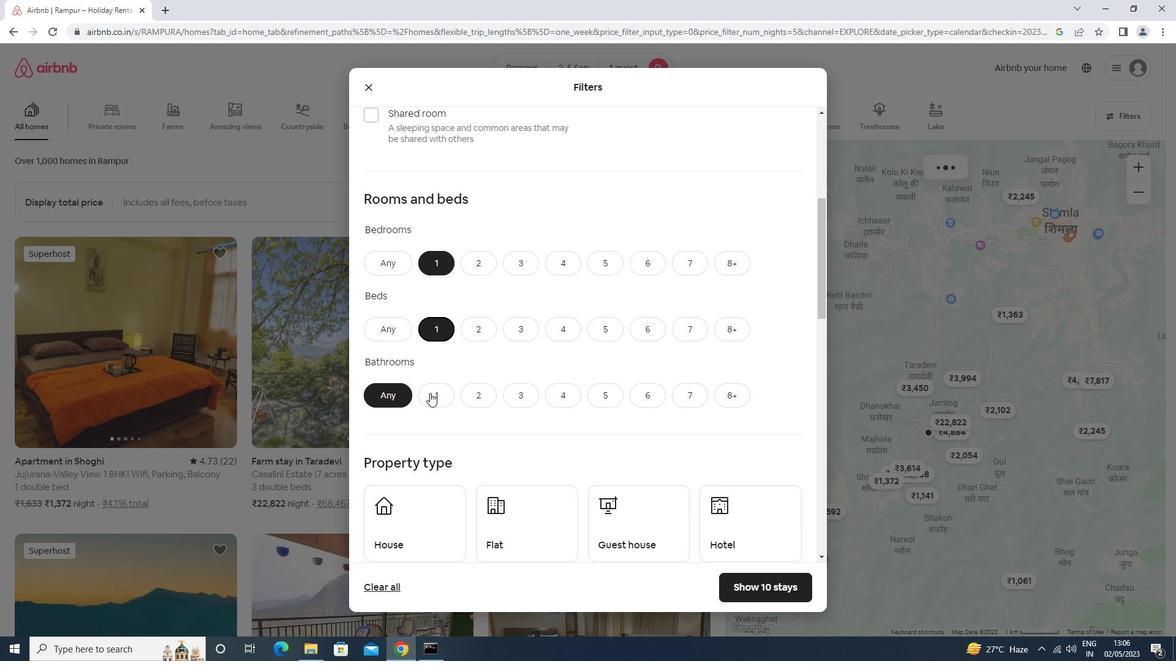 
Action: Mouse scrolled (430, 393) with delta (0, 0)
Screenshot: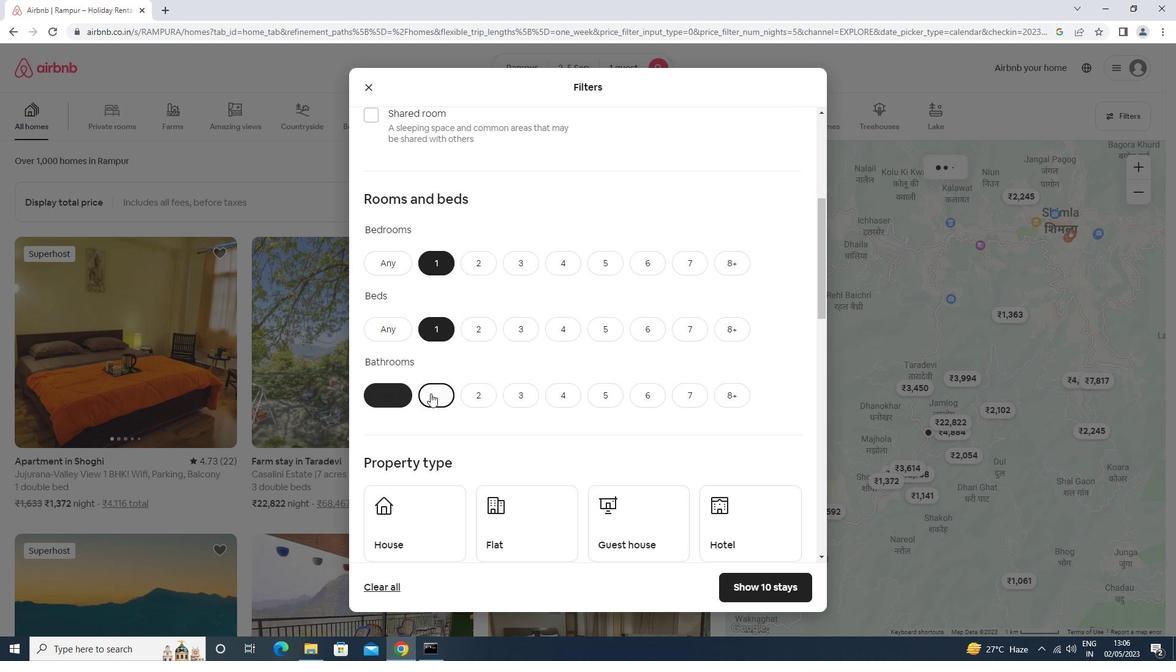 
Action: Mouse scrolled (430, 393) with delta (0, 0)
Screenshot: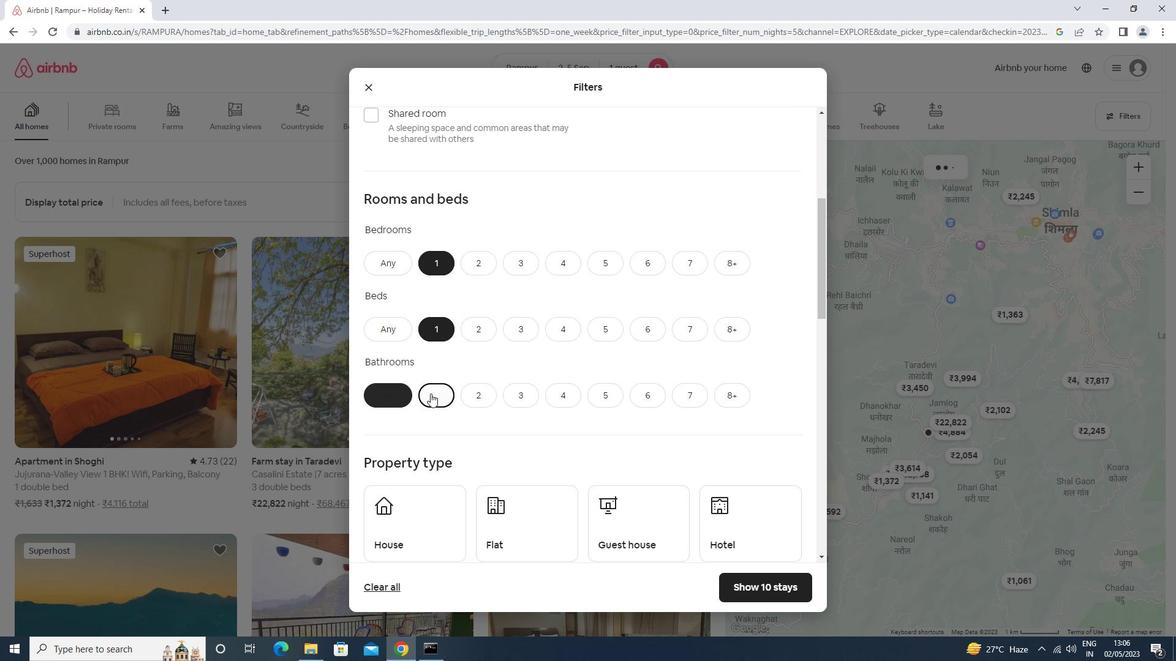 
Action: Mouse moved to (430, 400)
Screenshot: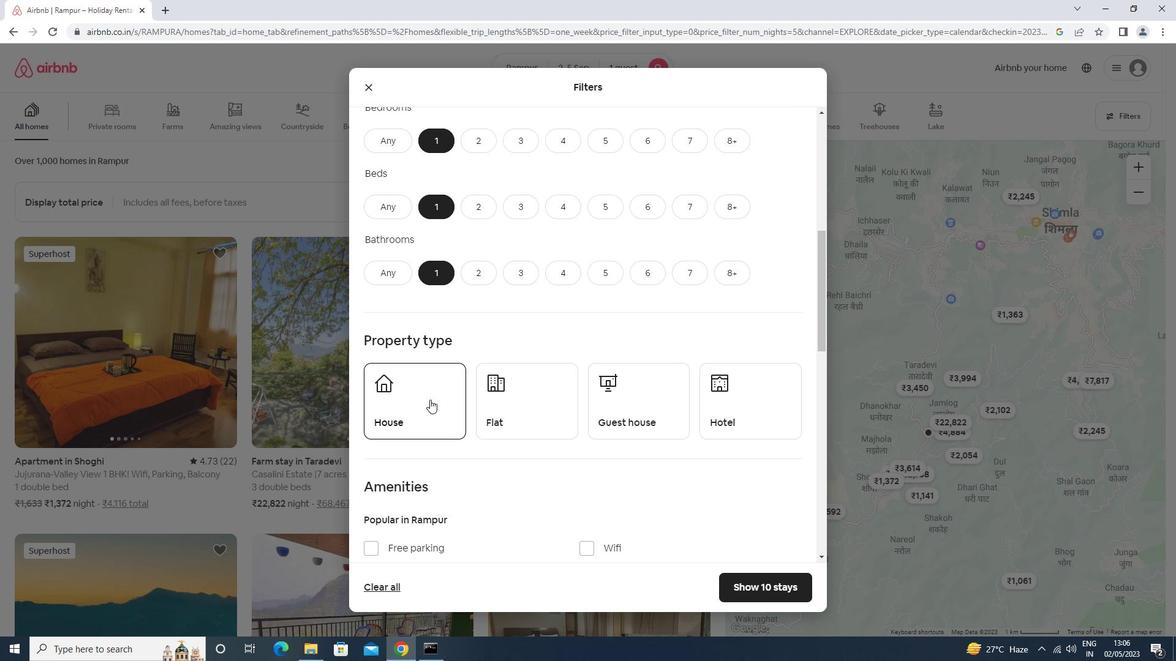 
Action: Mouse pressed left at (430, 400)
Screenshot: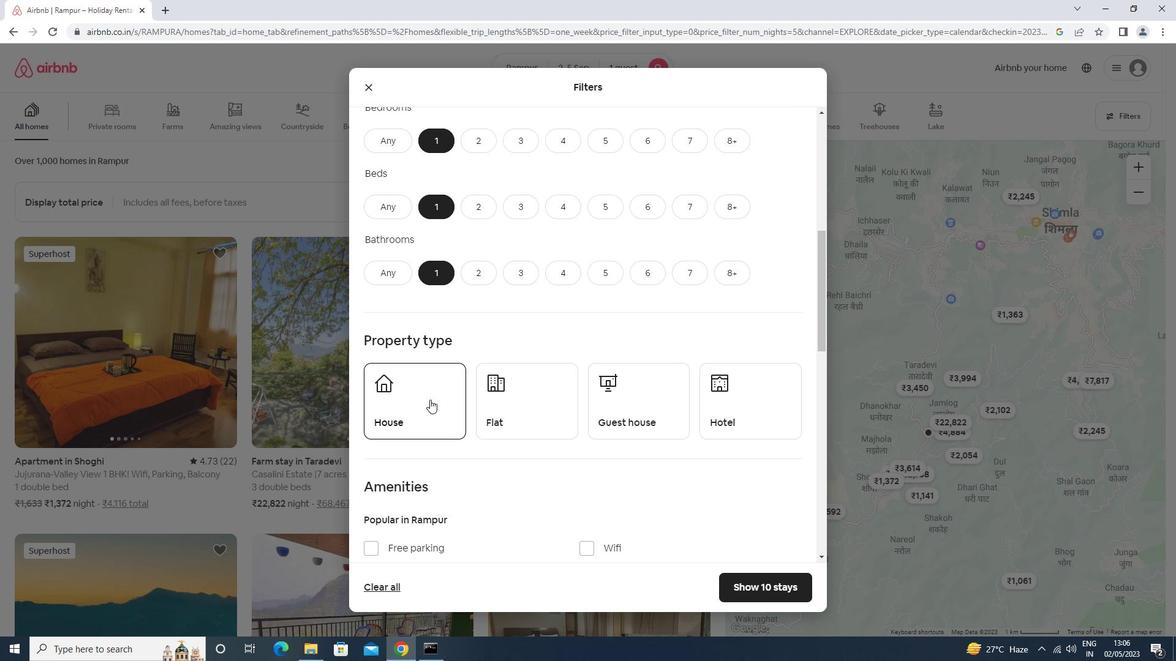 
Action: Mouse moved to (532, 410)
Screenshot: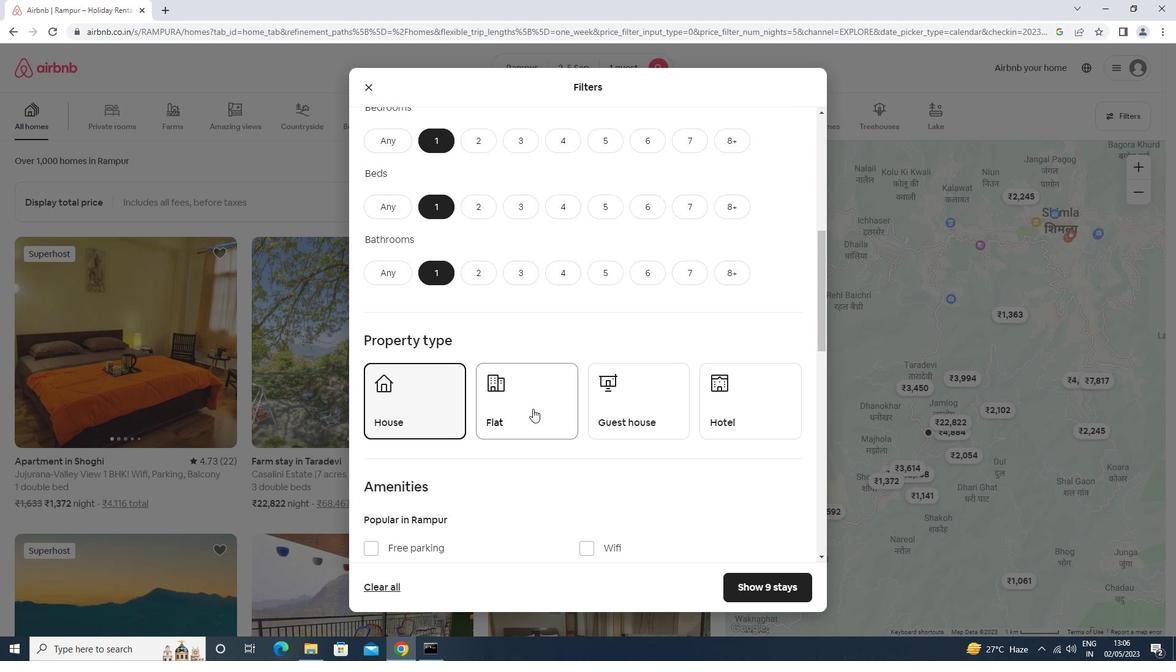 
Action: Mouse pressed left at (532, 410)
Screenshot: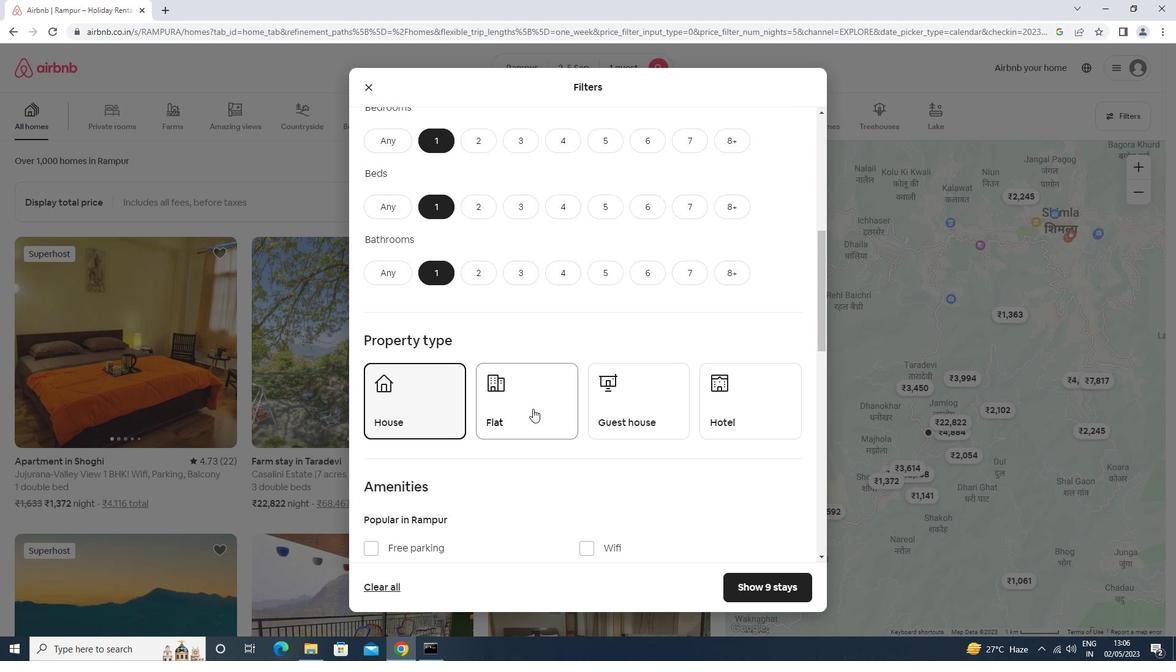 
Action: Mouse moved to (618, 404)
Screenshot: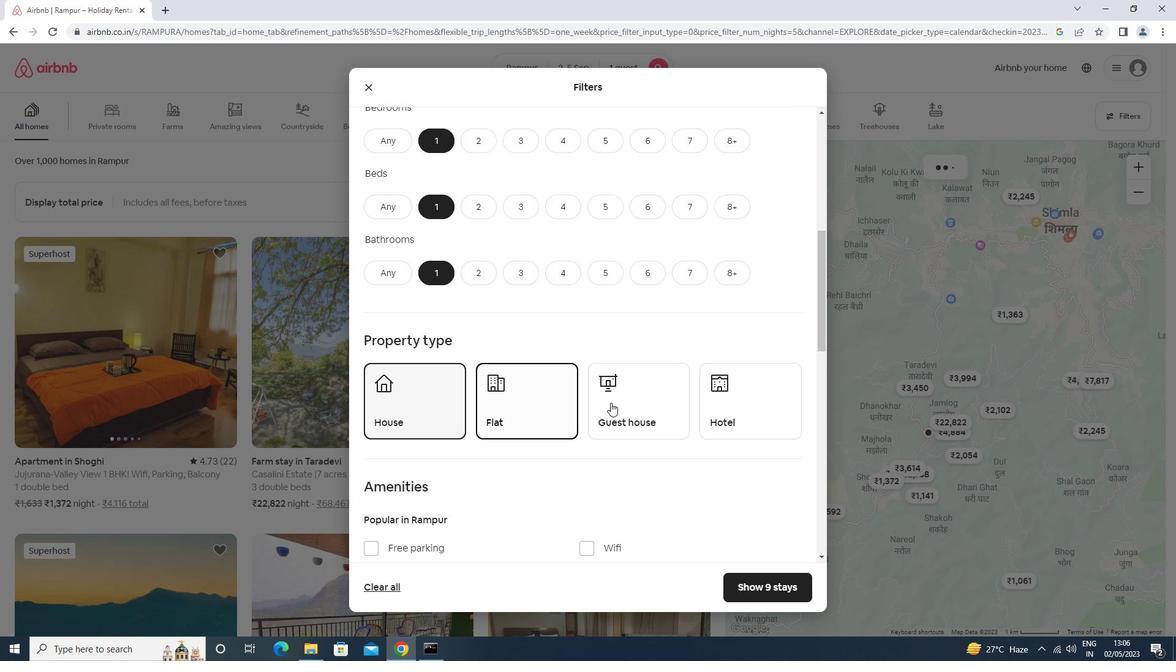 
Action: Mouse pressed left at (618, 404)
Screenshot: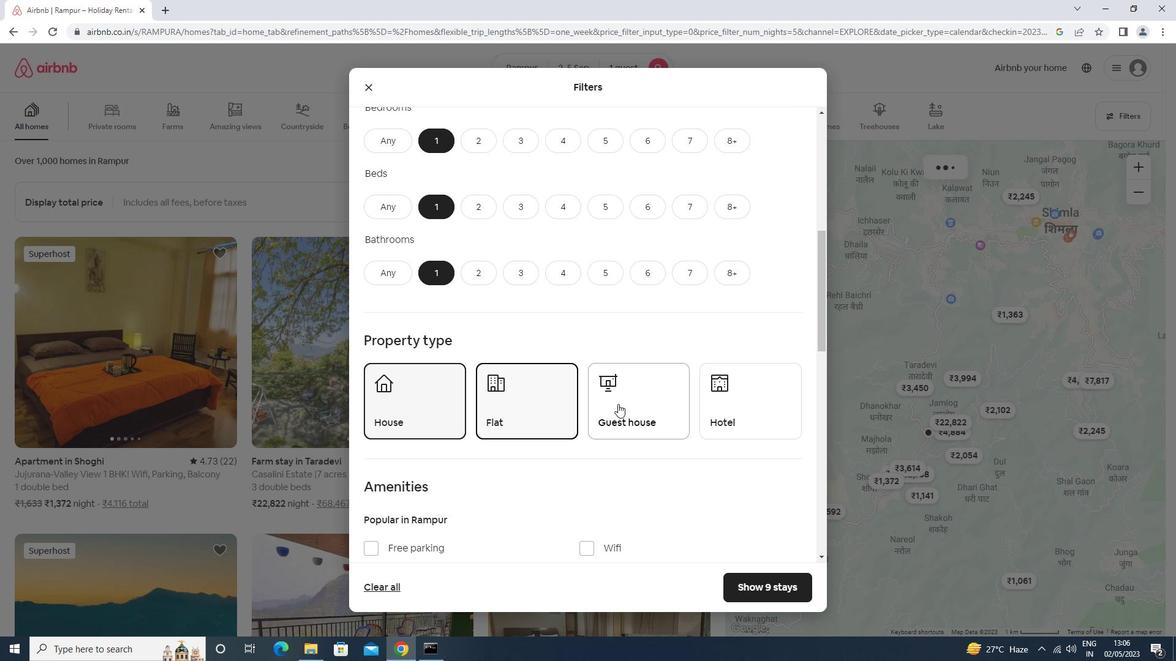 
Action: Mouse moved to (707, 403)
Screenshot: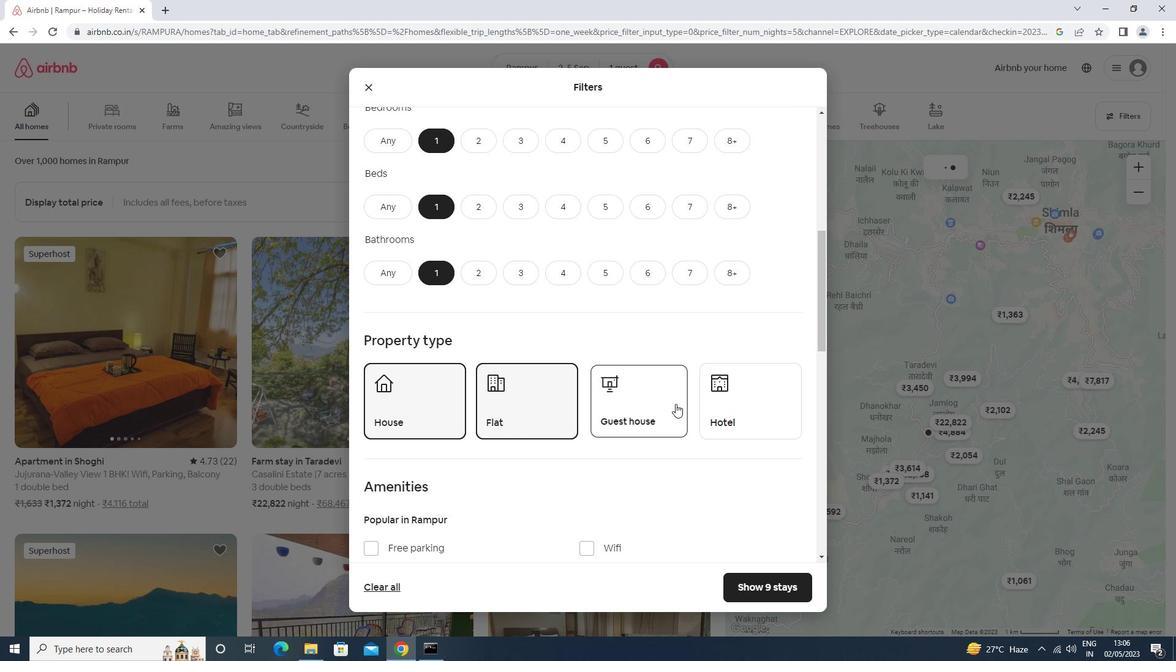 
Action: Mouse pressed left at (707, 403)
Screenshot: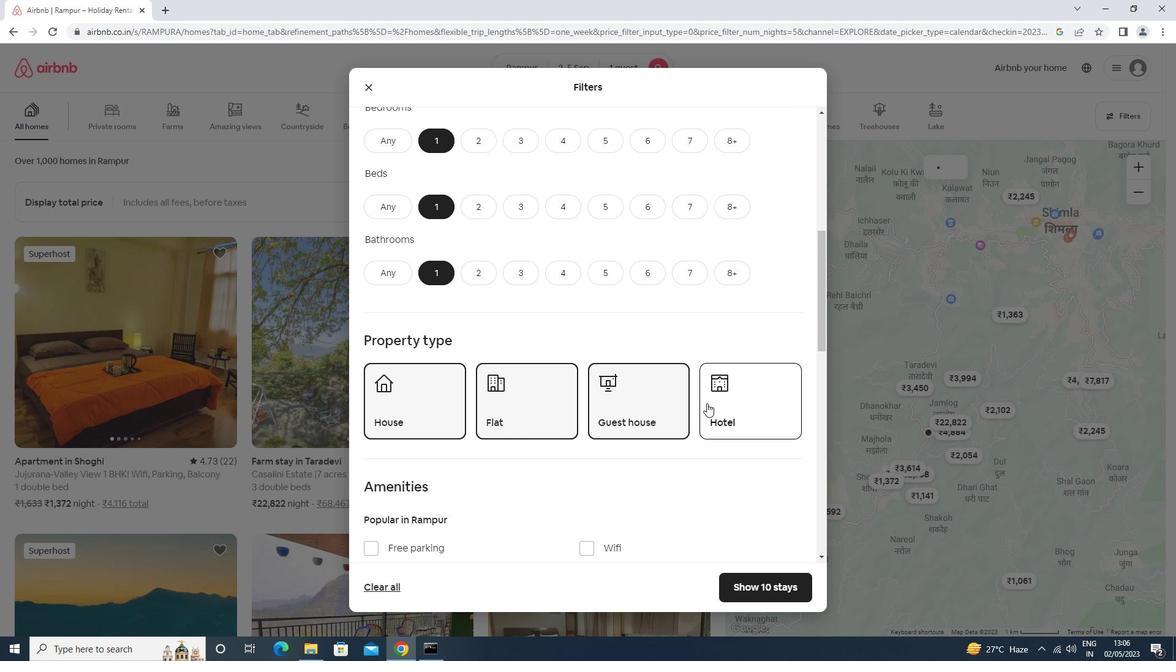
Action: Mouse scrolled (707, 403) with delta (0, 0)
Screenshot: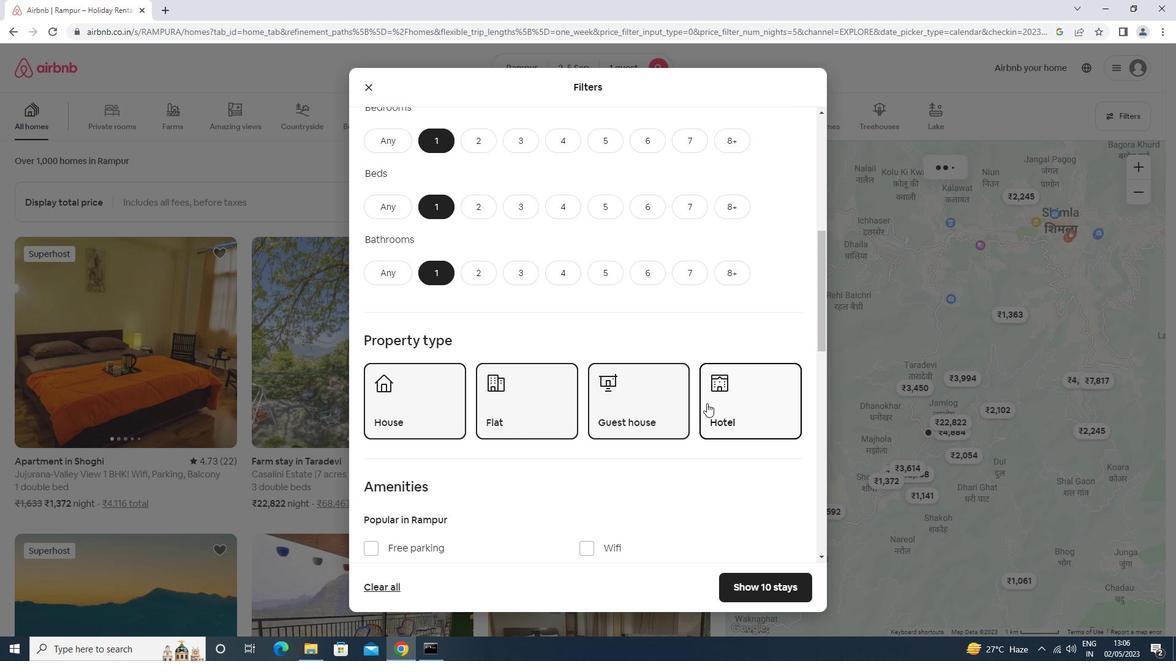 
Action: Mouse scrolled (707, 403) with delta (0, 0)
Screenshot: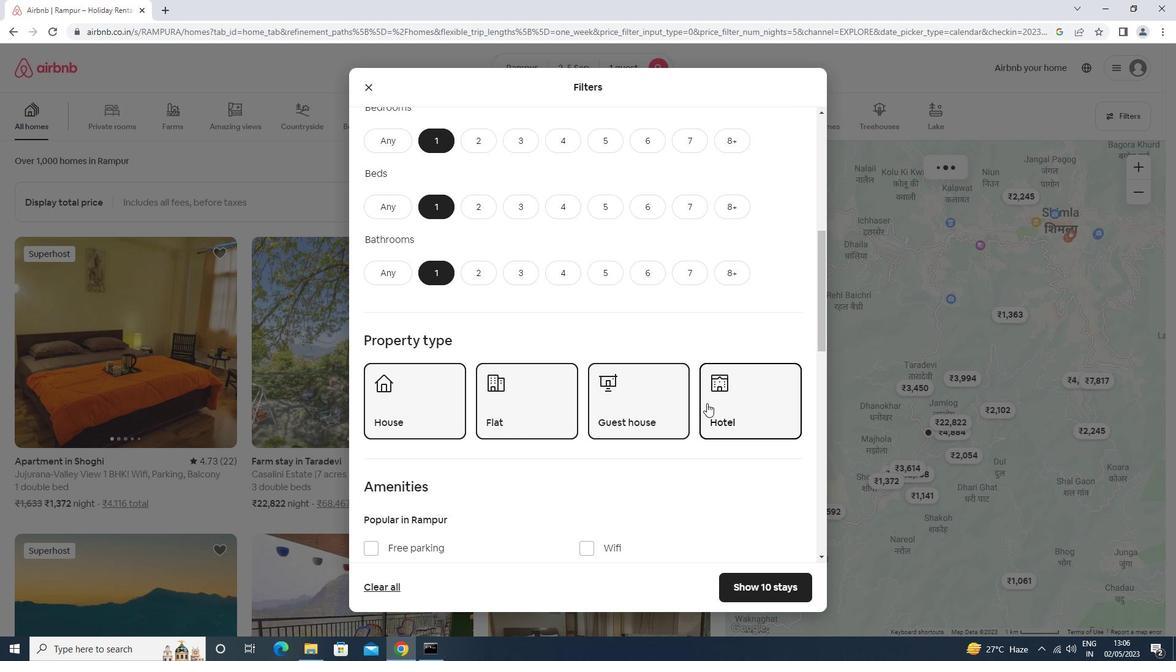 
Action: Mouse scrolled (707, 403) with delta (0, 0)
Screenshot: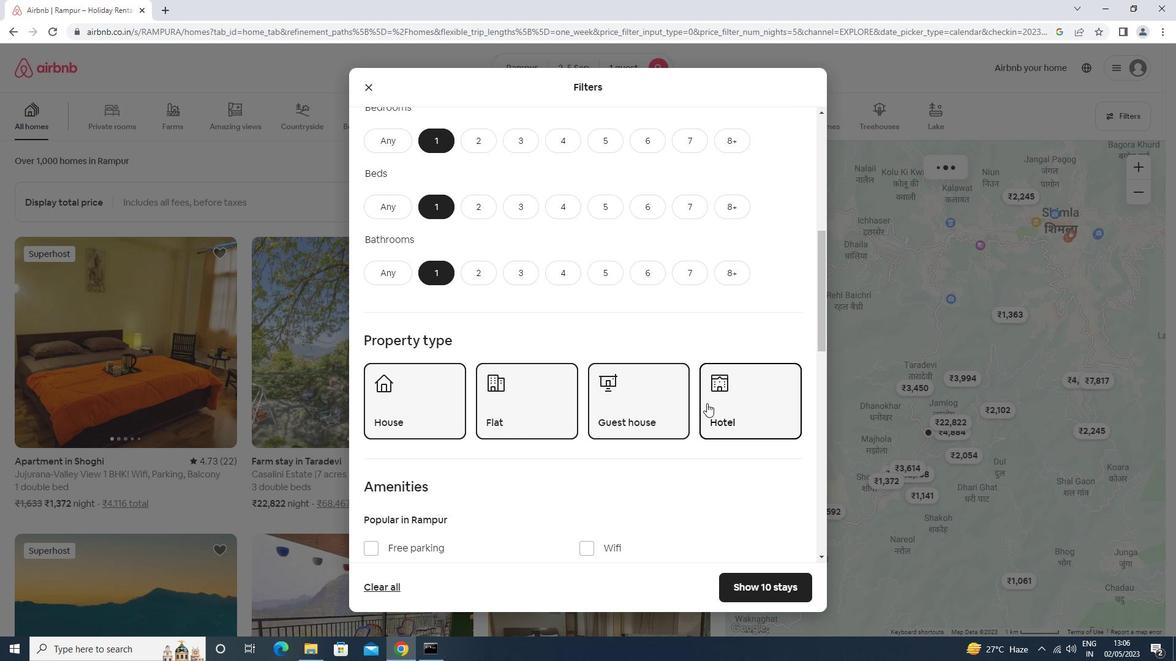 
Action: Mouse scrolled (707, 403) with delta (0, 0)
Screenshot: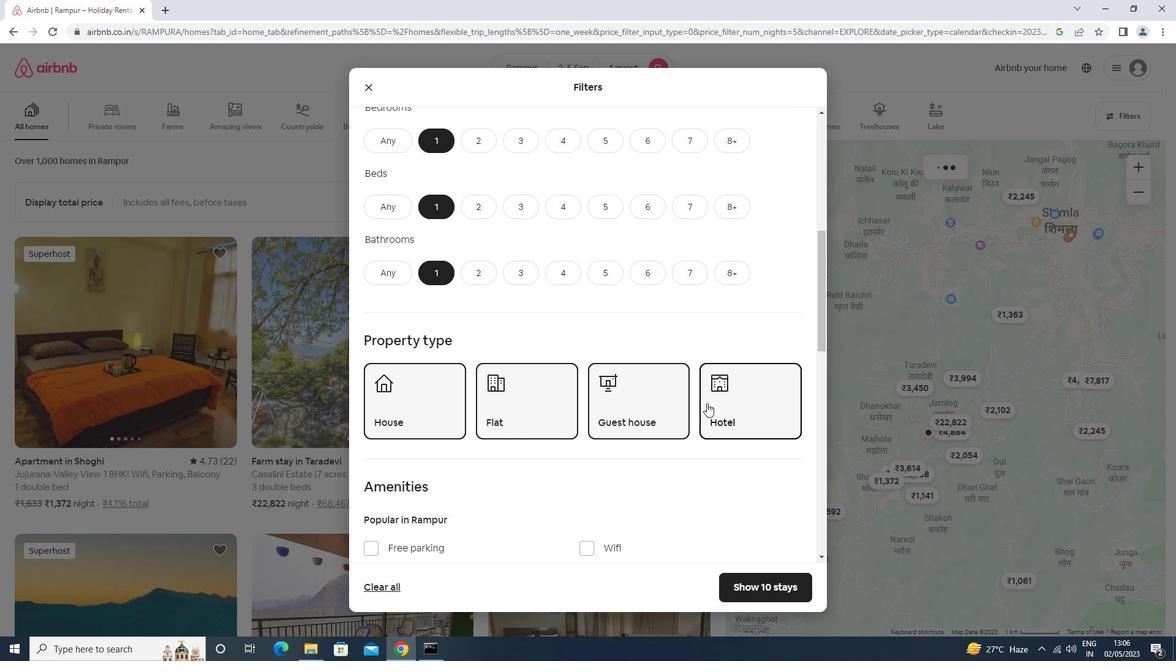 
Action: Mouse moved to (767, 525)
Screenshot: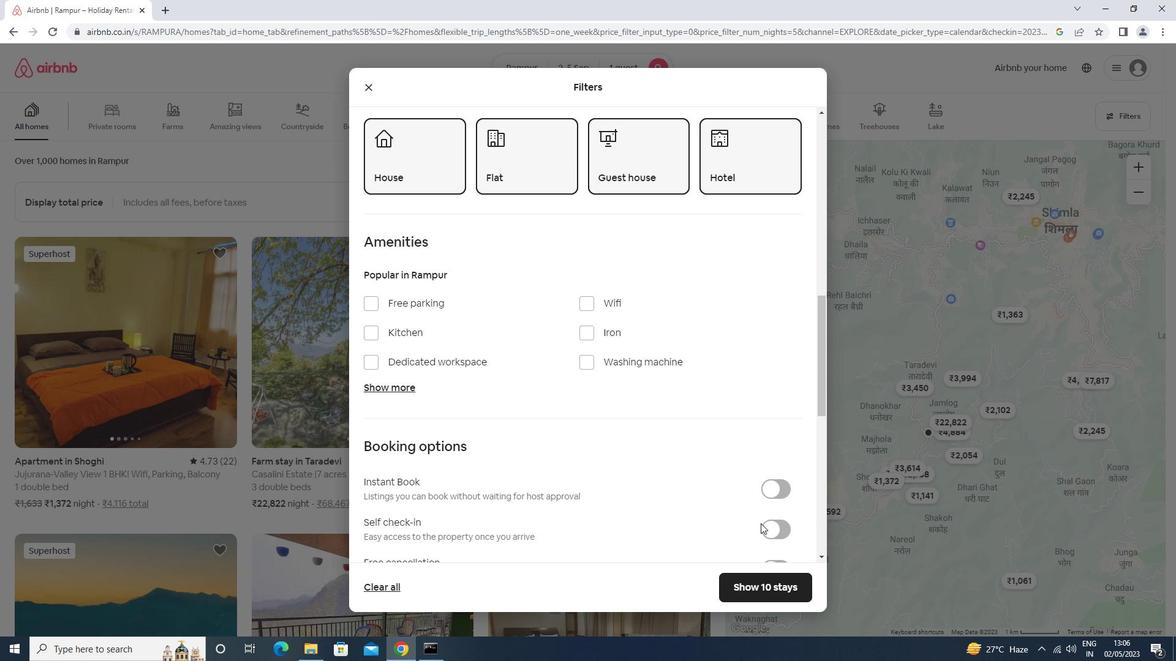
Action: Mouse pressed left at (767, 525)
Screenshot: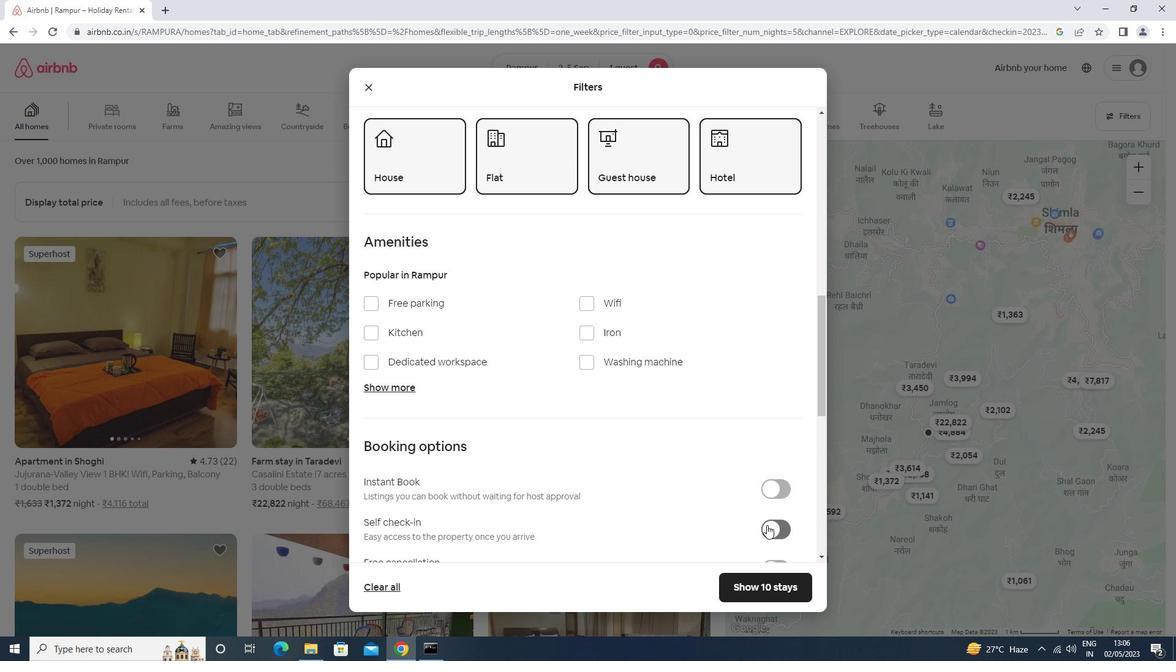 
Action: Mouse moved to (765, 514)
Screenshot: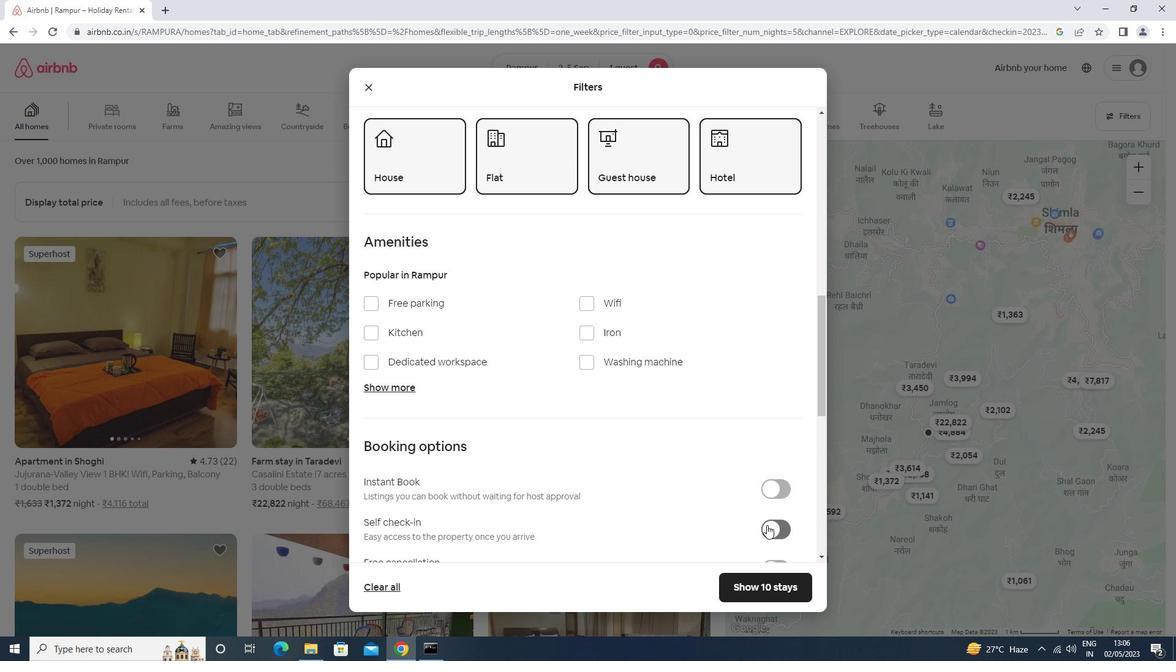 
Action: Mouse scrolled (765, 513) with delta (0, 0)
Screenshot: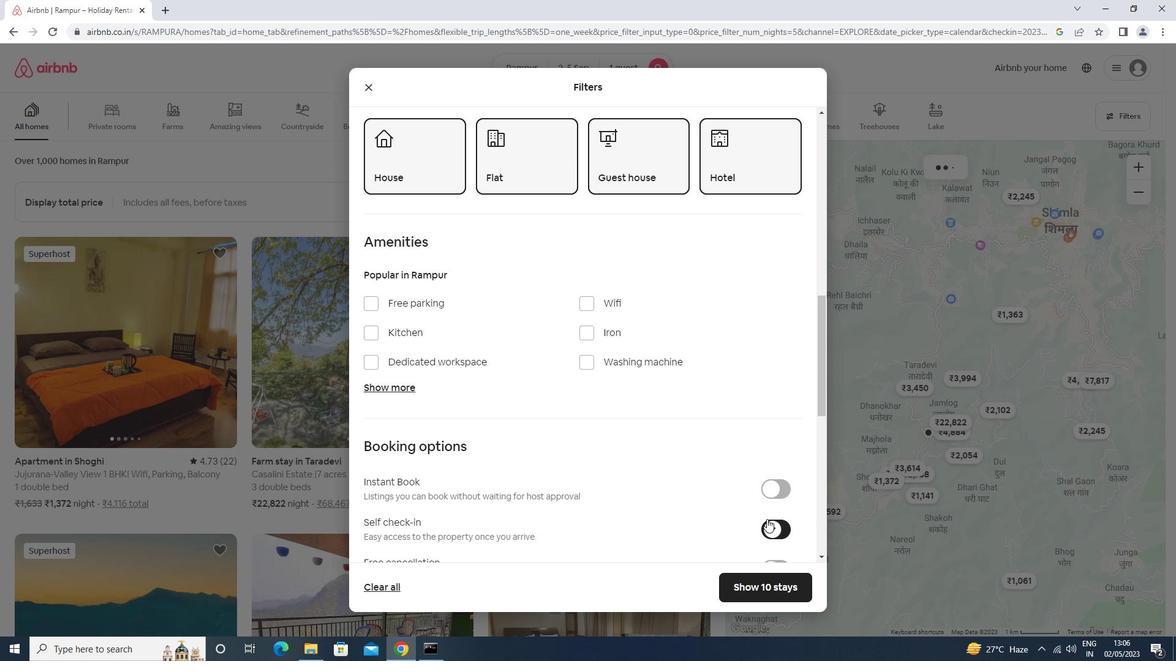 
Action: Mouse scrolled (765, 513) with delta (0, 0)
Screenshot: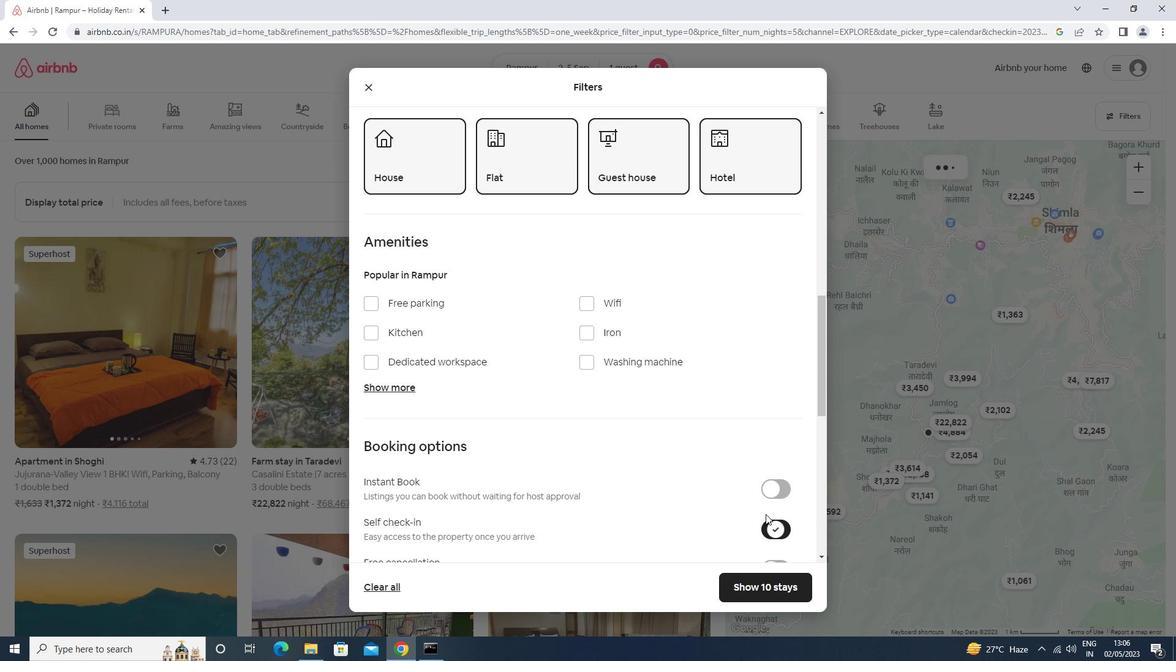 
Action: Mouse moved to (765, 514)
Screenshot: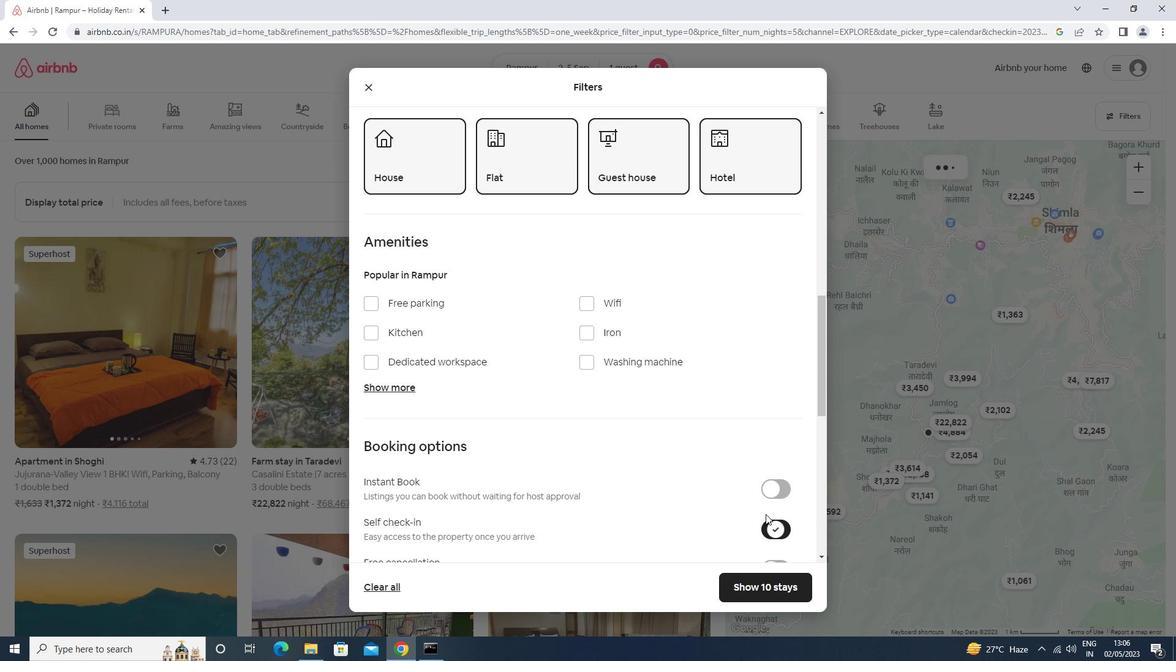 
Action: Mouse scrolled (765, 513) with delta (0, 0)
Screenshot: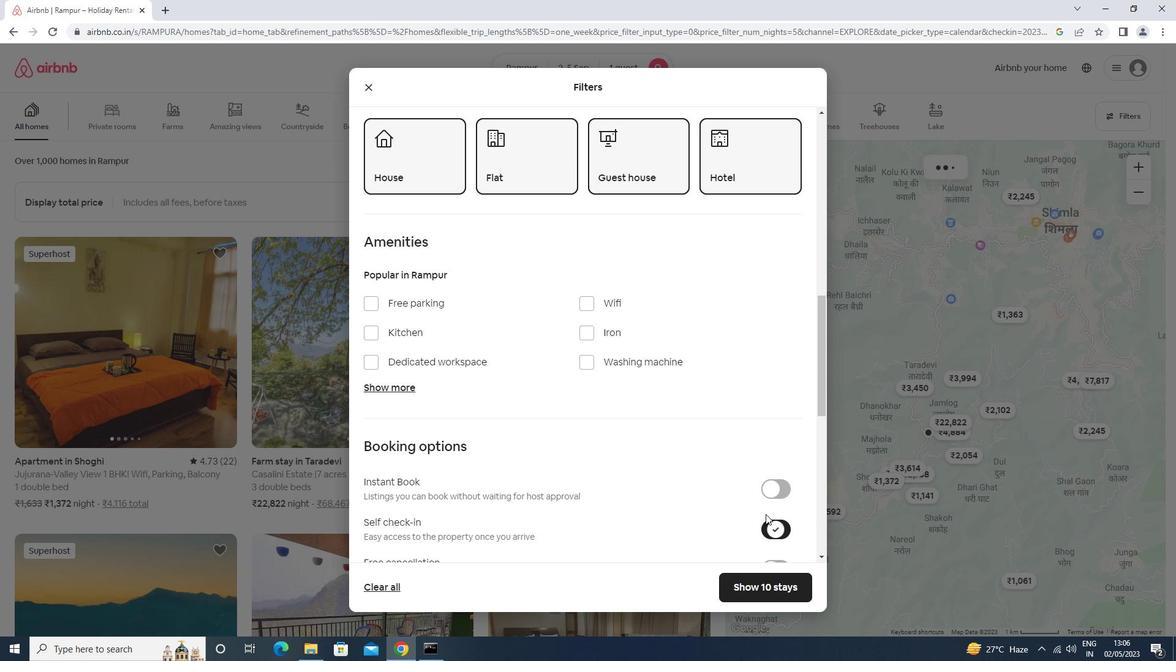 
Action: Mouse scrolled (765, 513) with delta (0, 0)
Screenshot: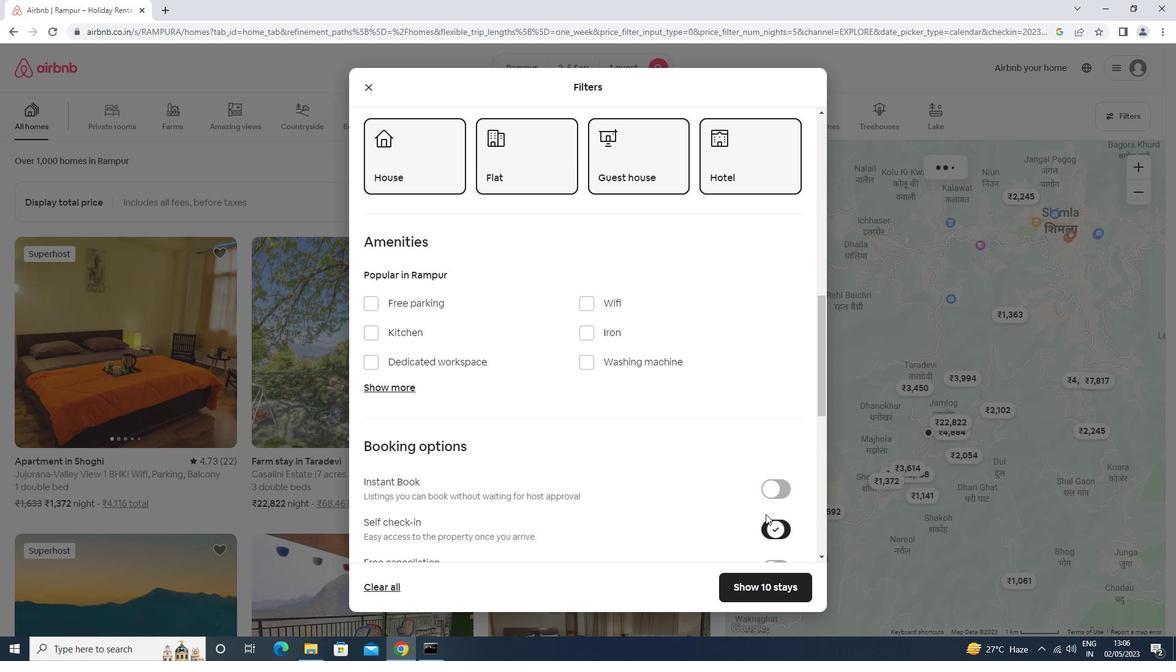 
Action: Mouse scrolled (765, 513) with delta (0, 0)
Screenshot: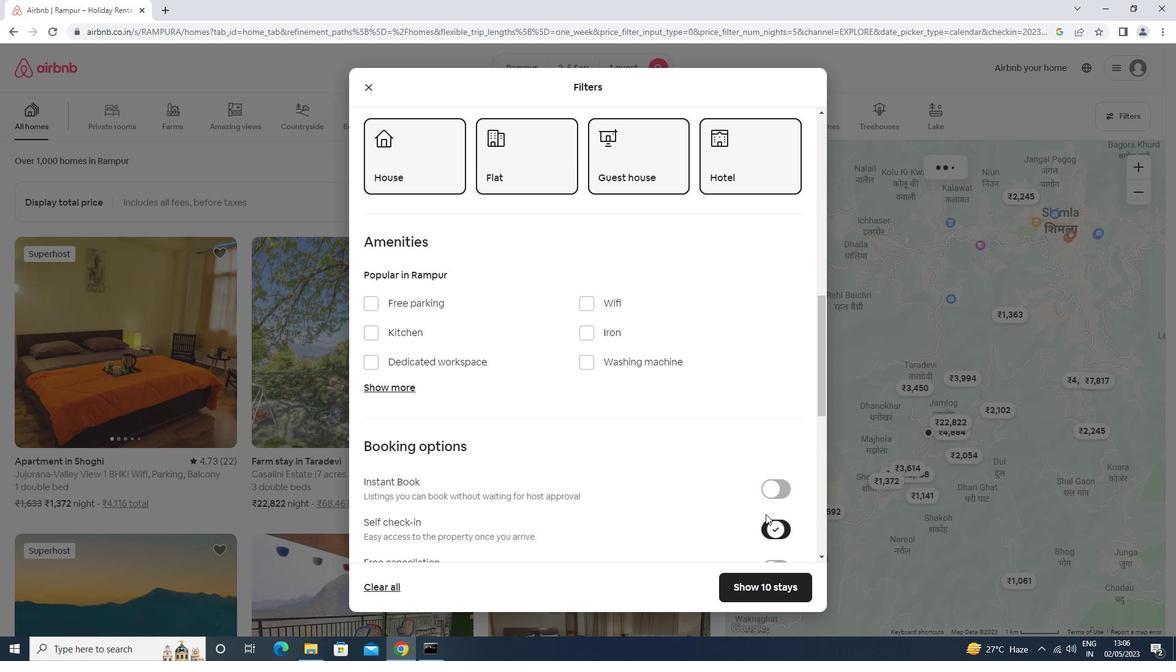 
Action: Mouse scrolled (765, 513) with delta (0, 0)
Screenshot: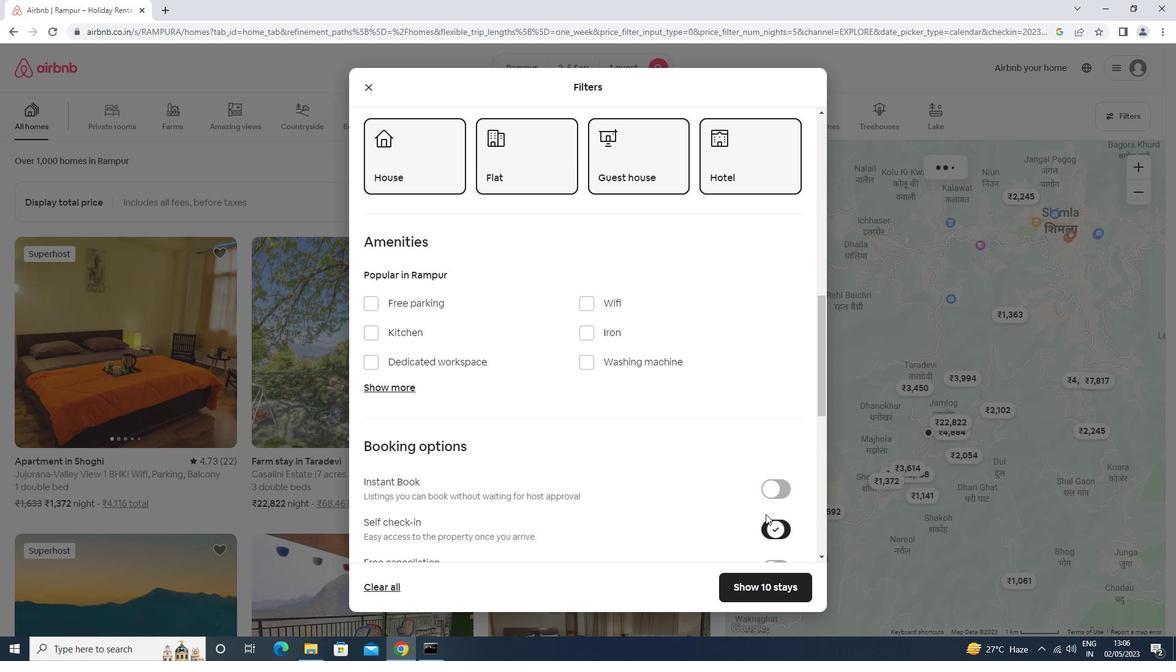 
Action: Mouse scrolled (765, 513) with delta (0, 0)
Screenshot: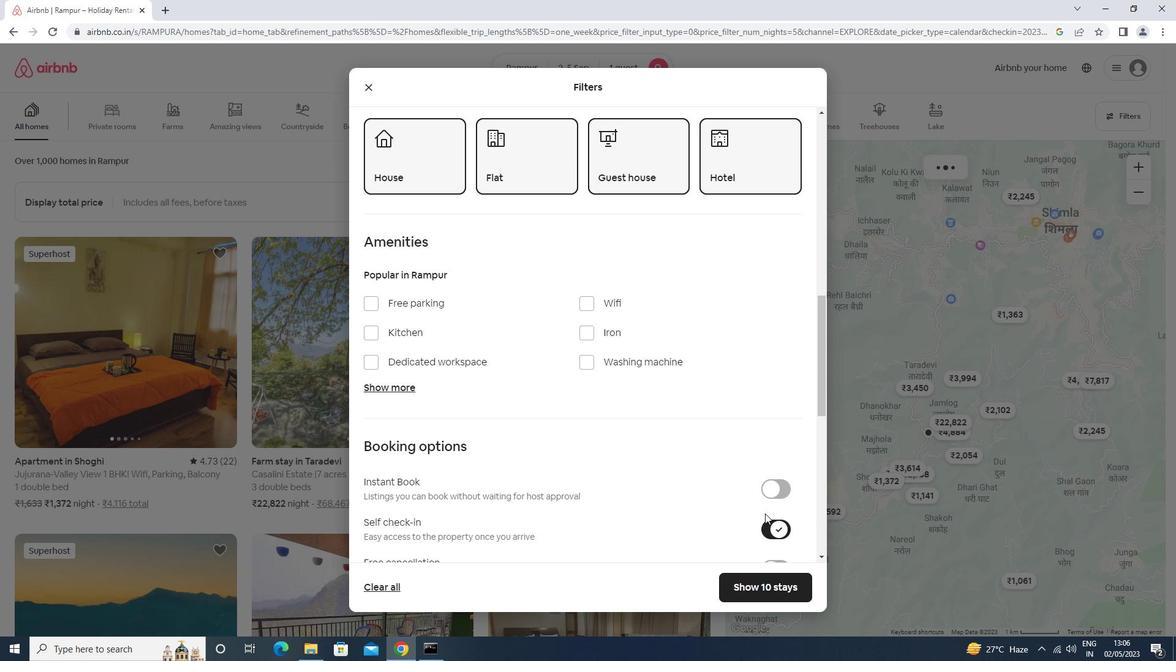 
Action: Mouse moved to (763, 513)
Screenshot: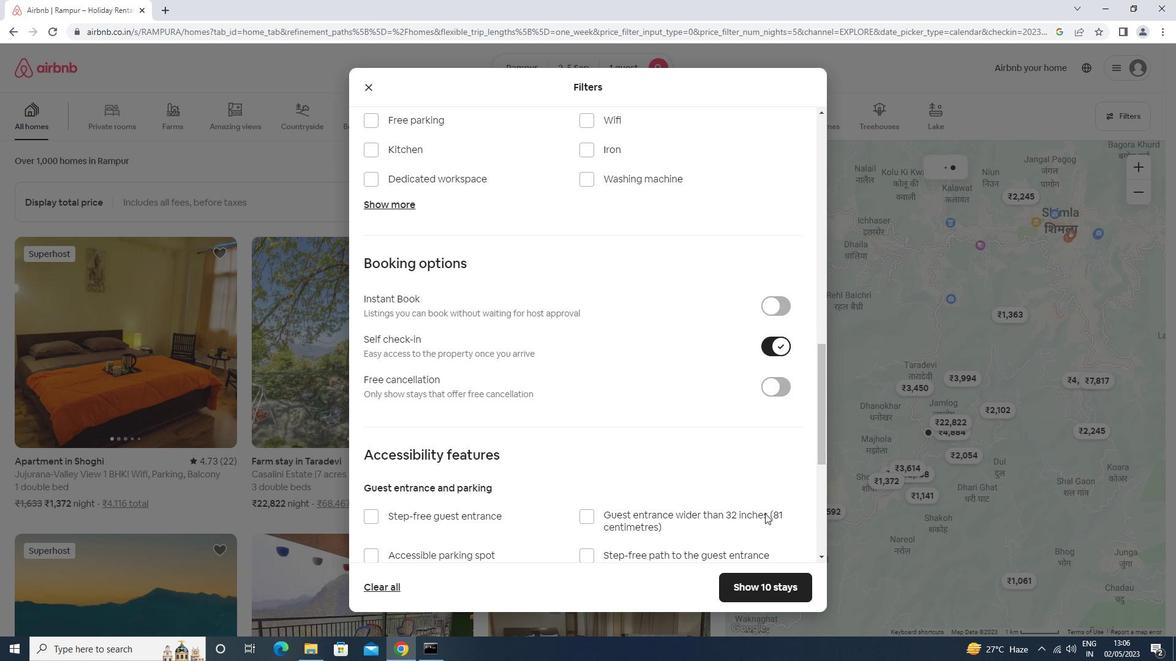 
Action: Mouse scrolled (763, 513) with delta (0, 0)
Screenshot: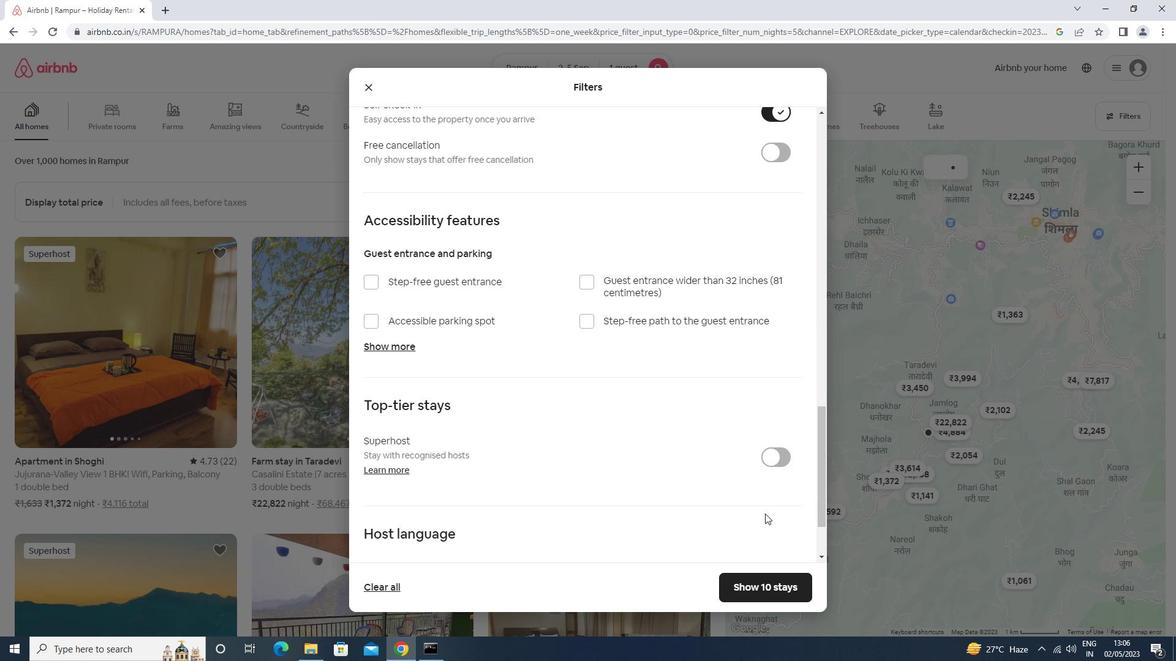 
Action: Mouse scrolled (763, 513) with delta (0, 0)
Screenshot: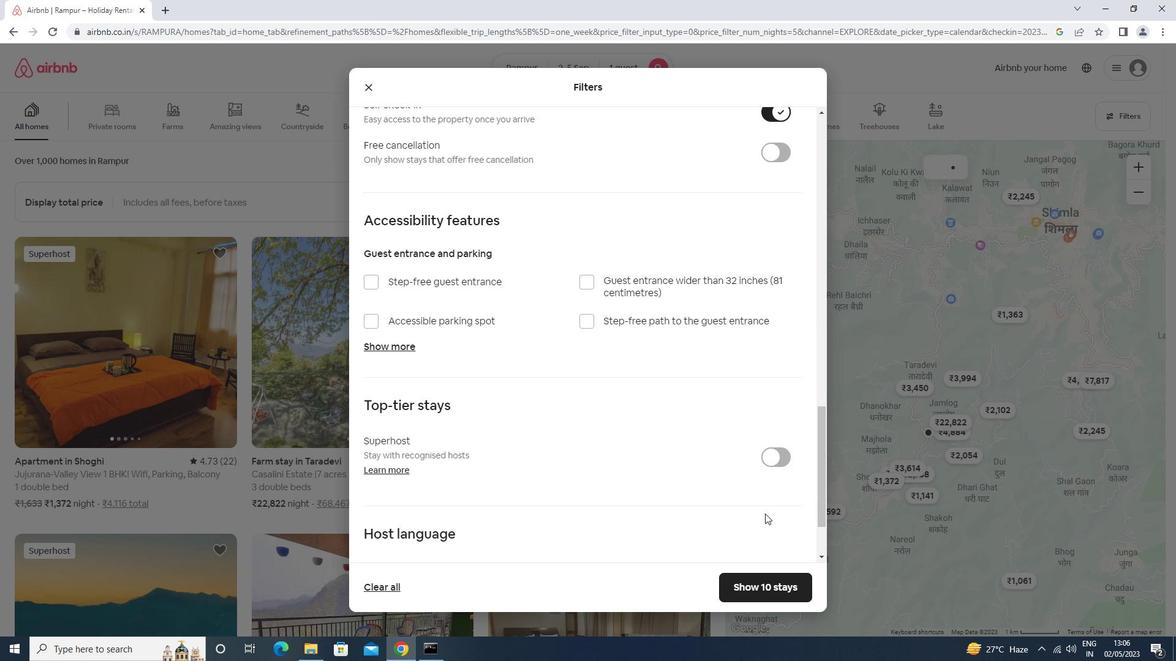 
Action: Mouse scrolled (763, 513) with delta (0, 0)
Screenshot: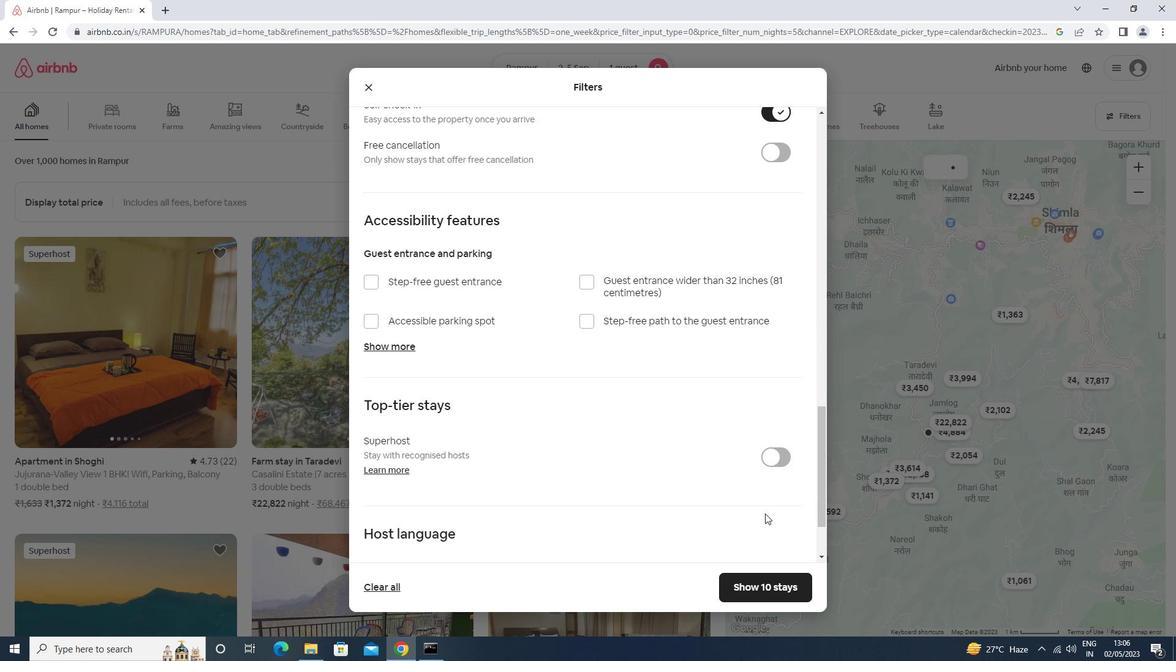 
Action: Mouse scrolled (763, 513) with delta (0, 0)
Screenshot: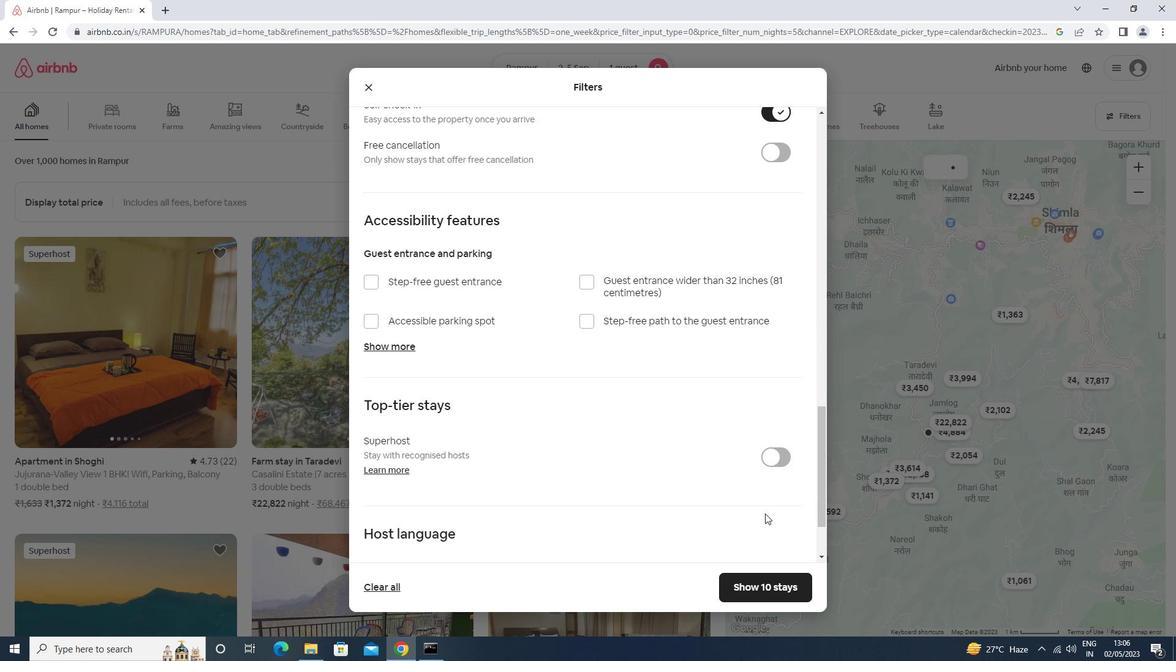 
Action: Mouse moved to (763, 513)
Screenshot: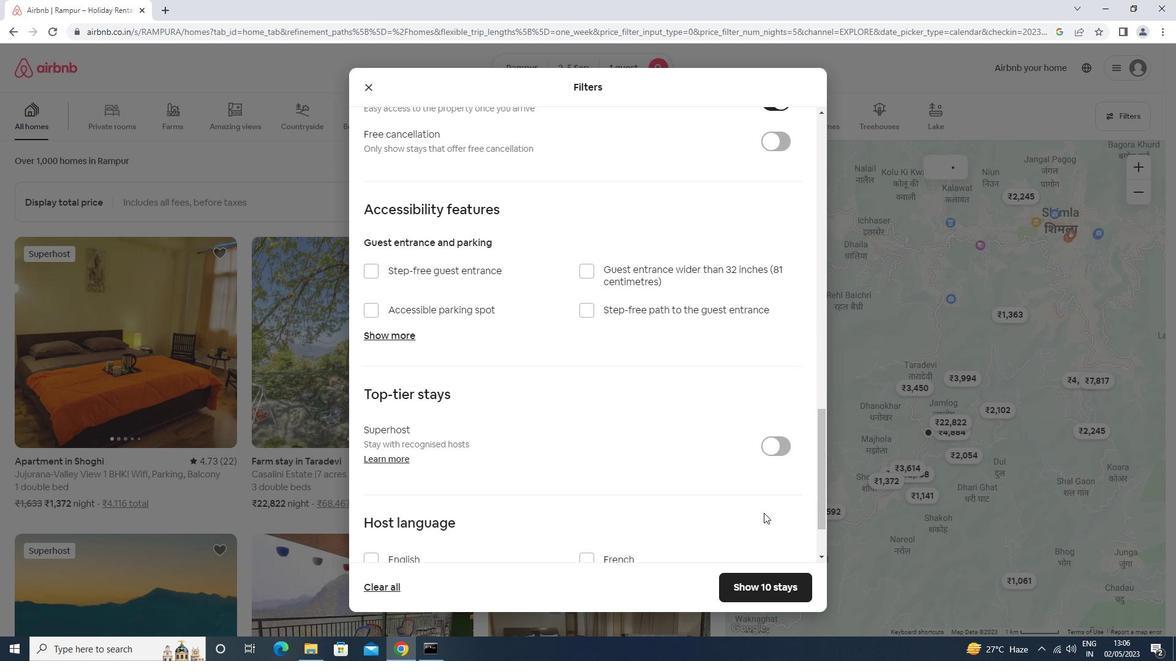
Action: Mouse scrolled (763, 513) with delta (0, 0)
Screenshot: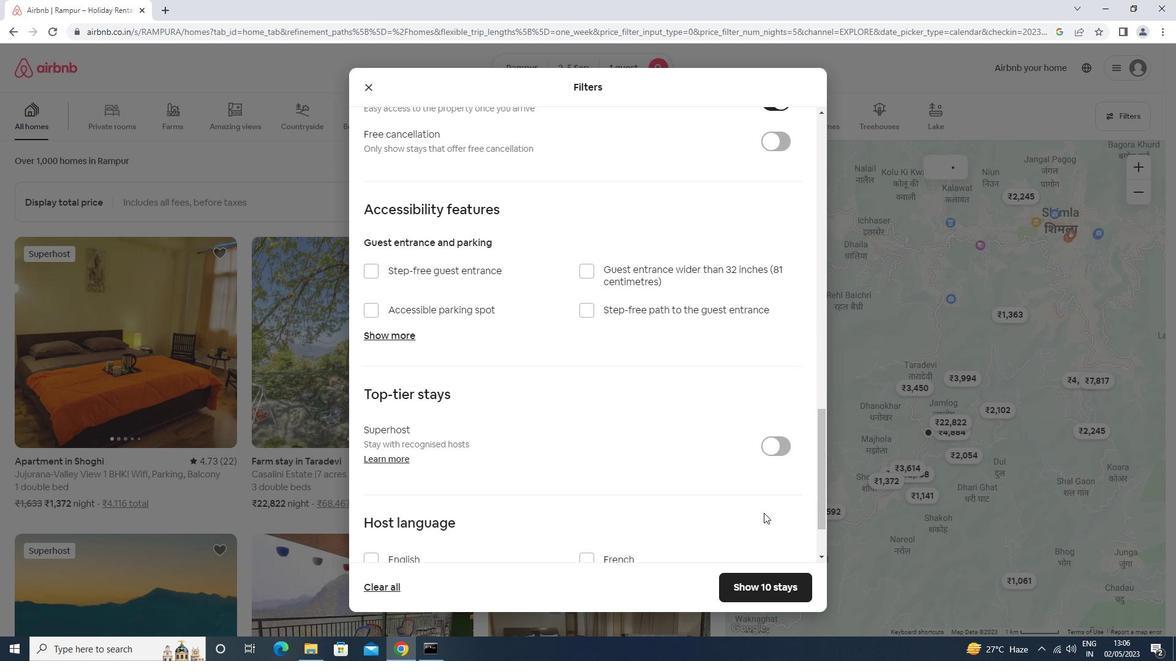 
Action: Mouse moved to (762, 513)
Screenshot: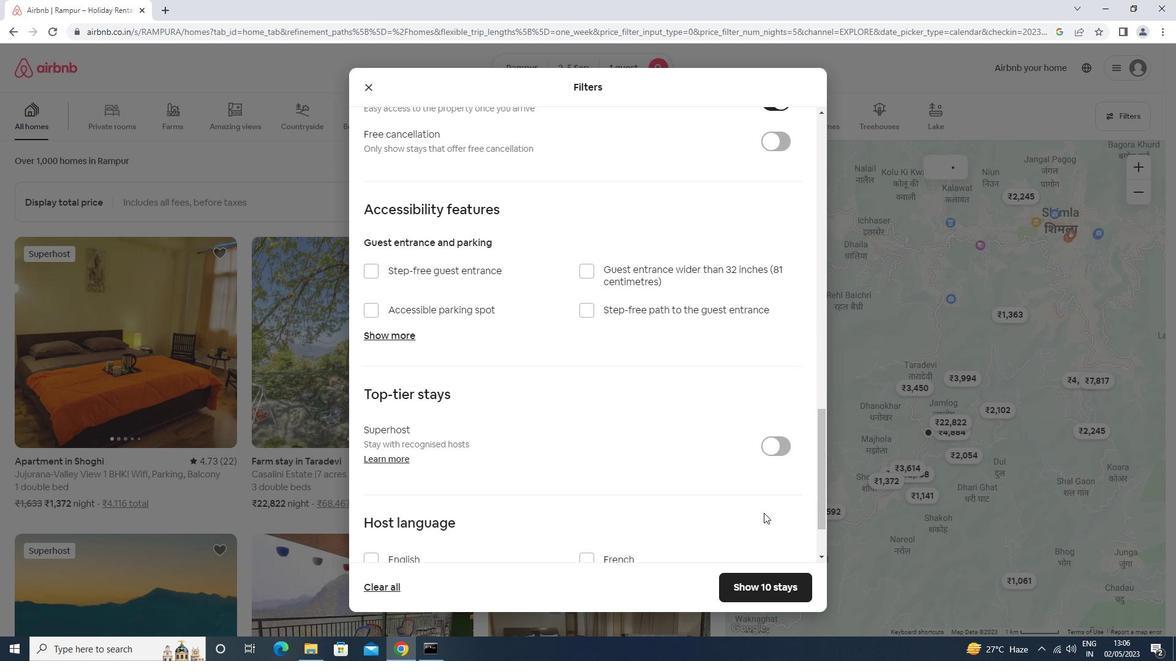 
Action: Mouse scrolled (762, 513) with delta (0, 0)
Screenshot: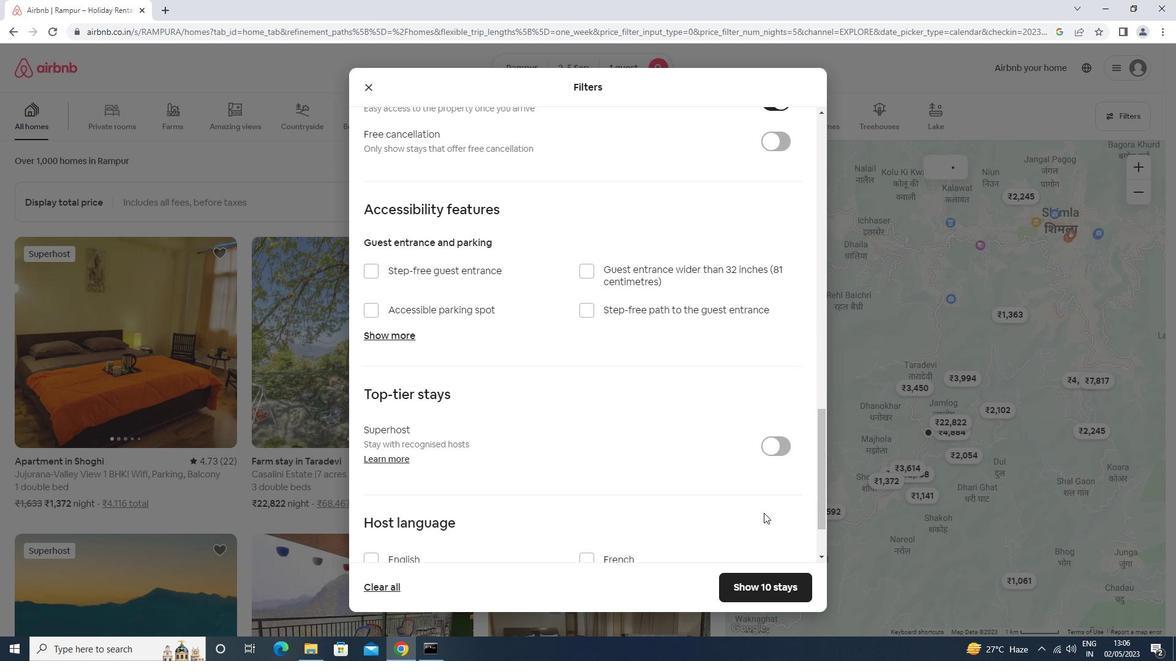 
Action: Mouse moved to (401, 475)
Screenshot: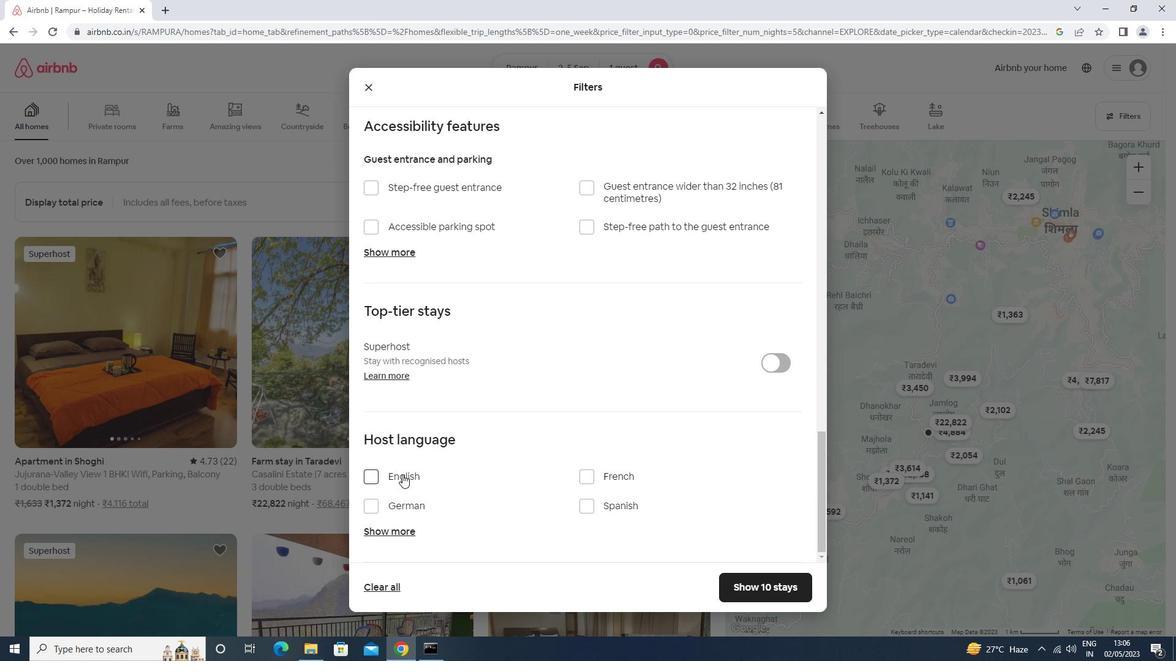 
Action: Mouse pressed left at (401, 475)
Screenshot: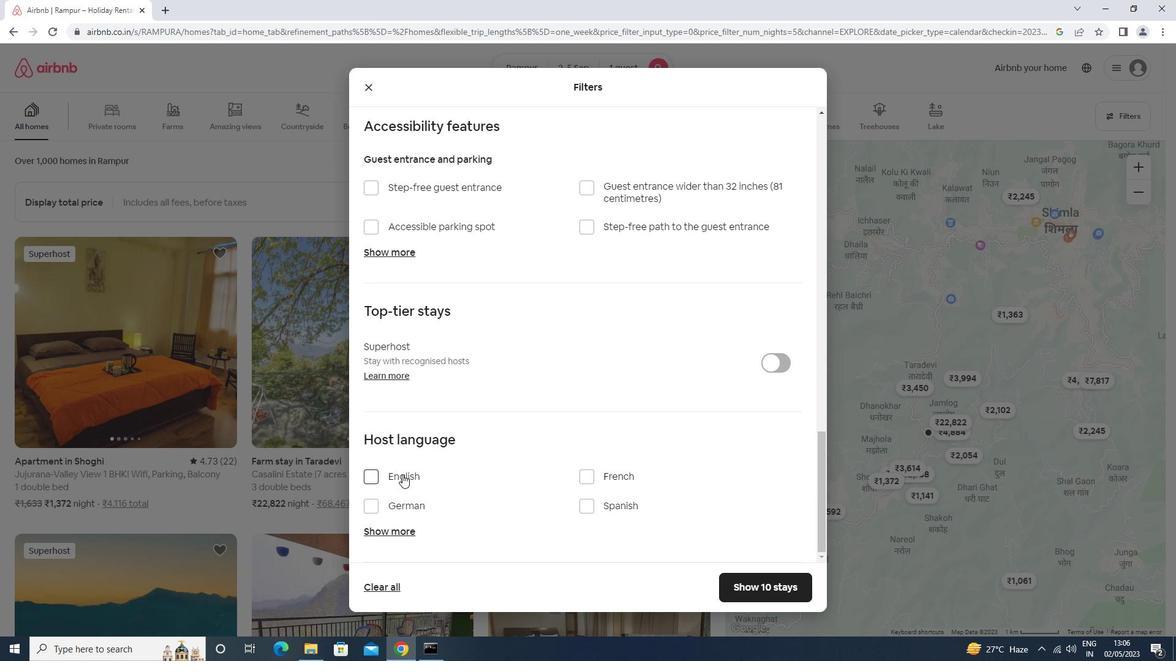 
Action: Mouse moved to (788, 590)
Screenshot: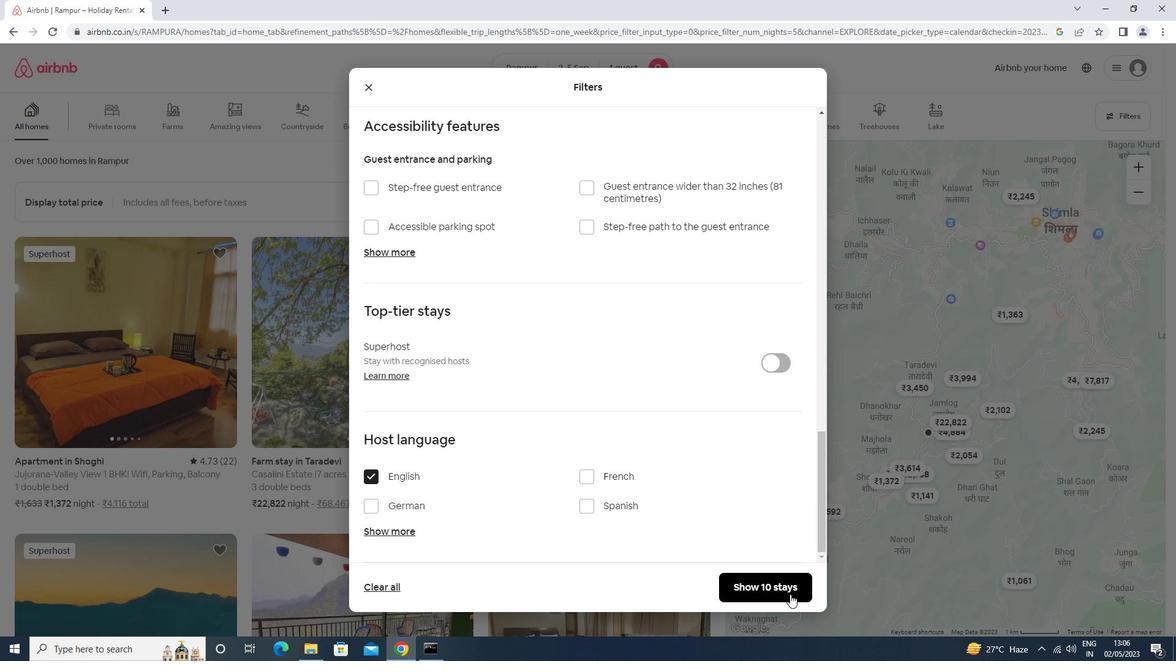 
Action: Mouse pressed left at (788, 590)
Screenshot: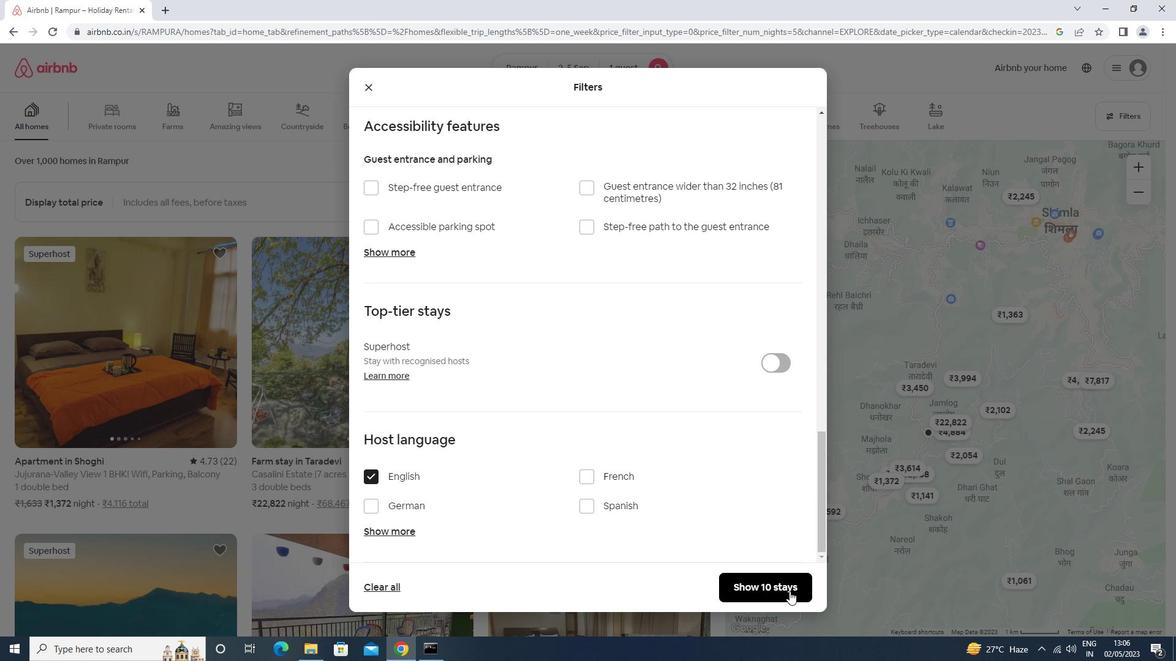 
Action: Mouse moved to (788, 590)
Screenshot: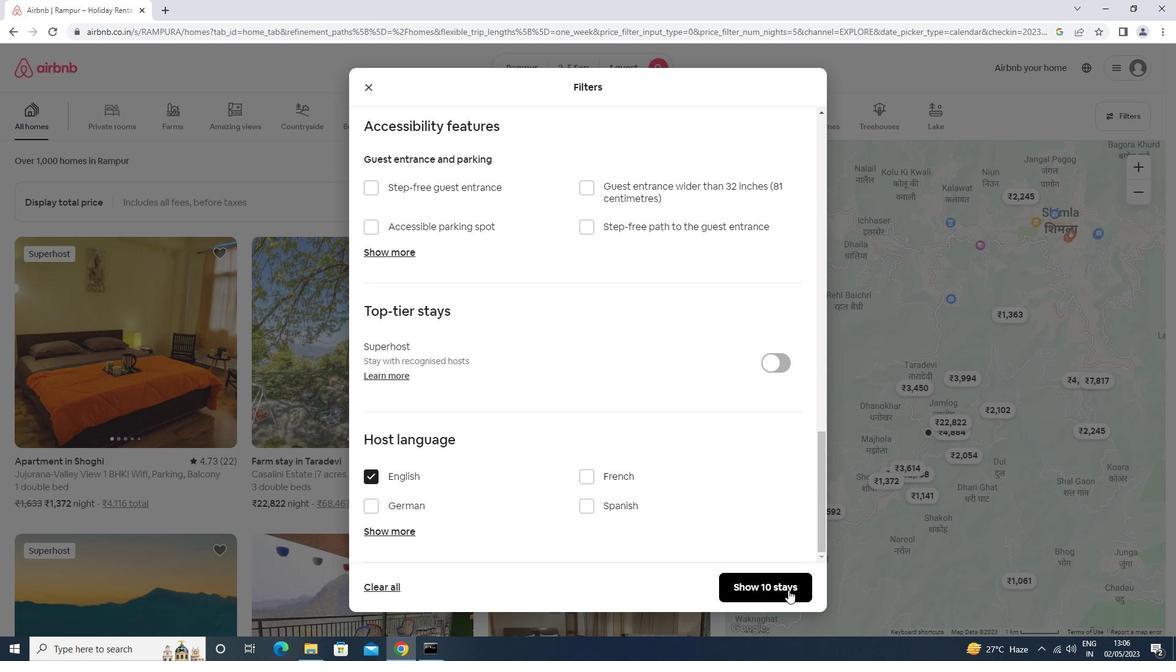 
